 Task: Look for space in Leninskiye Gory, Russia from 4th June, 2023 to 15th June, 2023 for 2 adults in price range Rs.10000 to Rs.15000. Place can be entire place with 1  bedroom having 1 bed and 1 bathroom. Property type can be house, flat, guest house, hotel. Booking option can be shelf check-in. Required host language is English.
Action: Mouse pressed left at (563, 140)
Screenshot: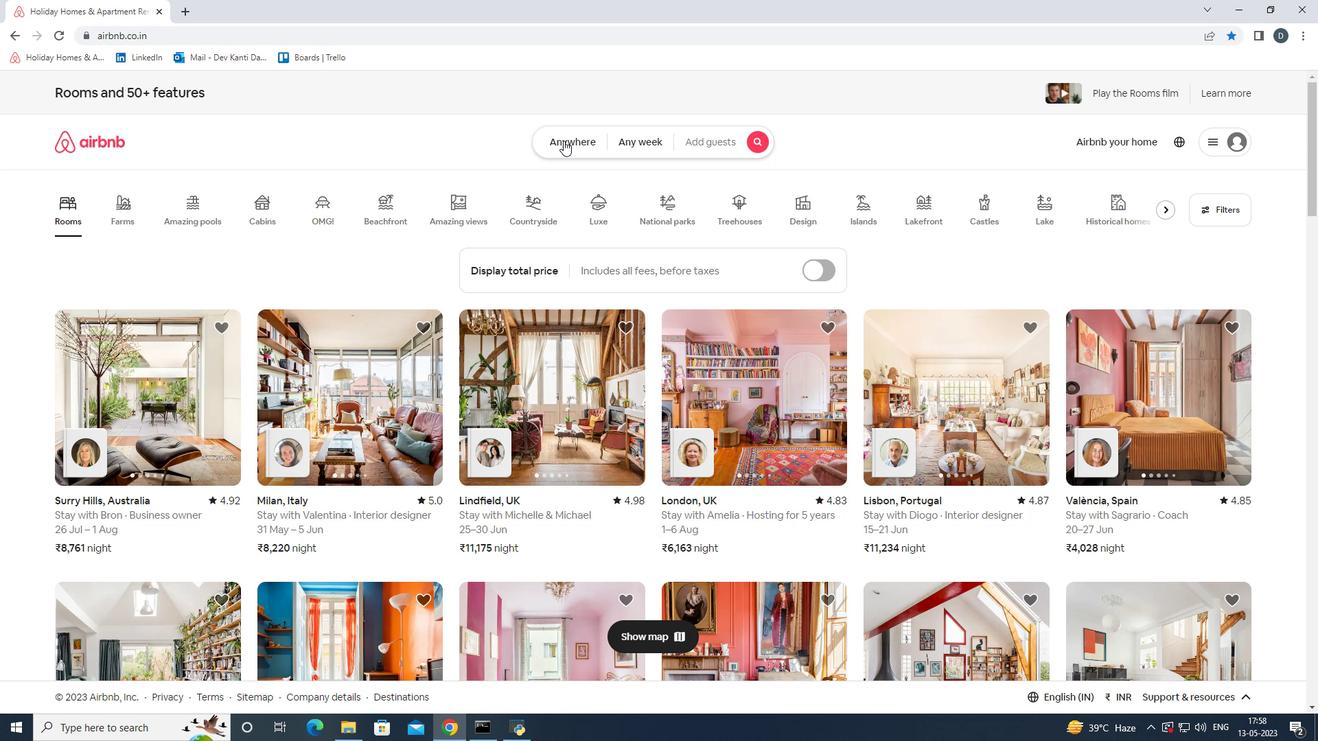 
Action: Mouse moved to (493, 203)
Screenshot: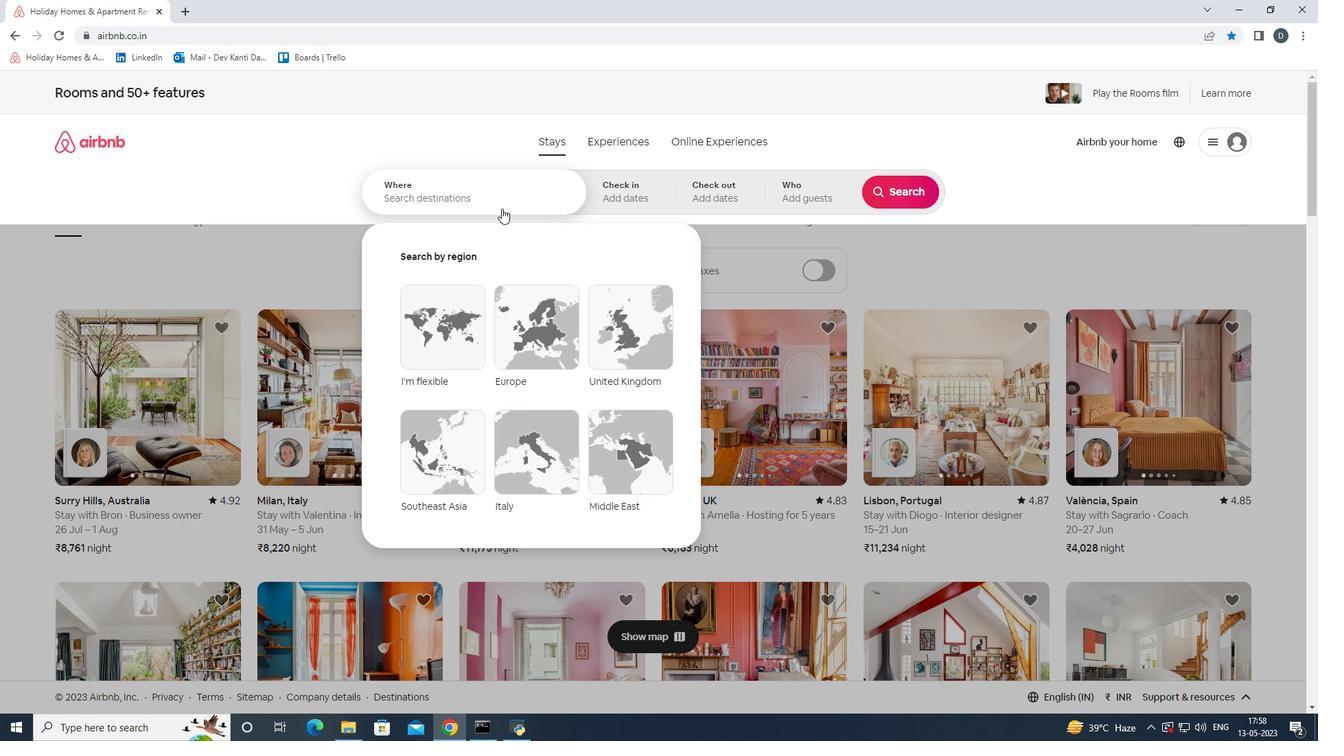 
Action: Mouse pressed left at (493, 203)
Screenshot: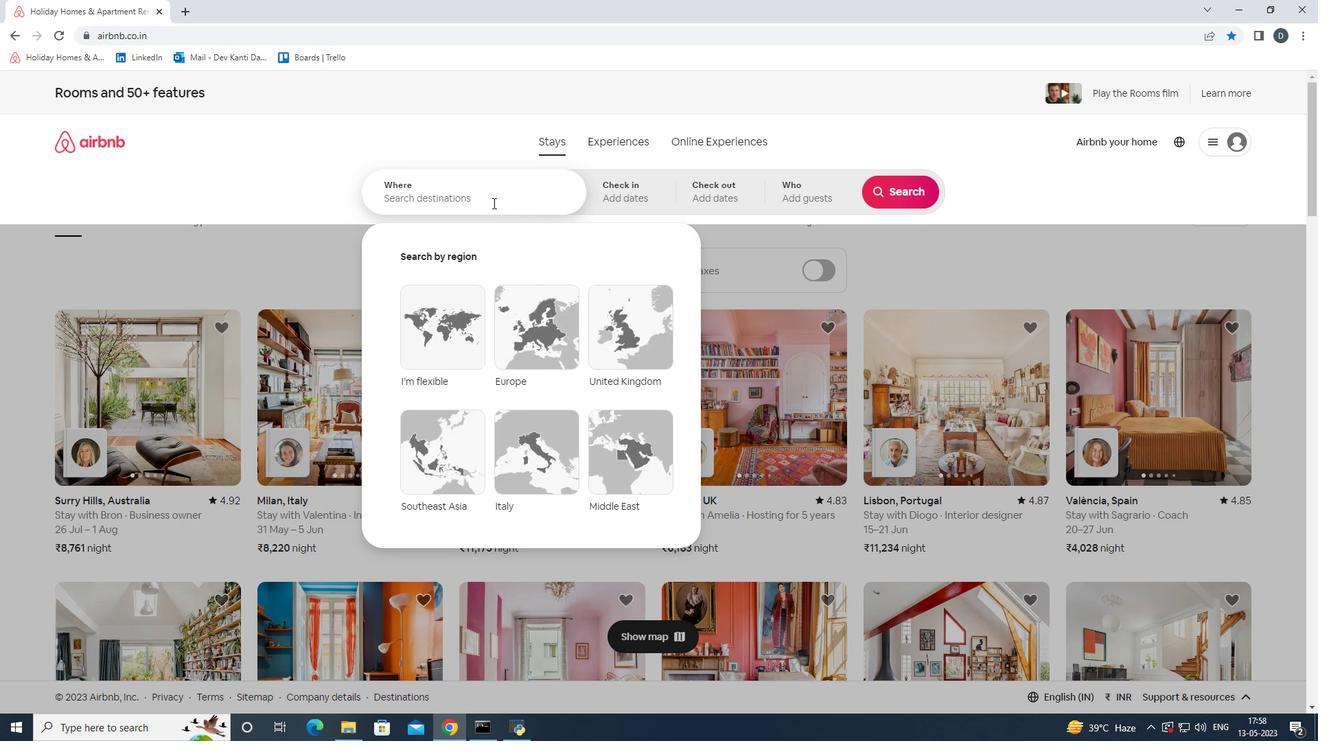 
Action: Key pressed <Key.shift>Leninskiye<Key.space><Key.shift>Gory,<Key.shift><Key.shift><Key.shift><Key.shift><Key.shift><Key.shift><Key.shift><Key.shift><Key.shift><Key.shift><Key.shift><Key.shift><Key.shift><Key.shift><Key.shift><Key.shift><Key.shift><Key.shift><Key.shift><Key.shift>Russia
Screenshot: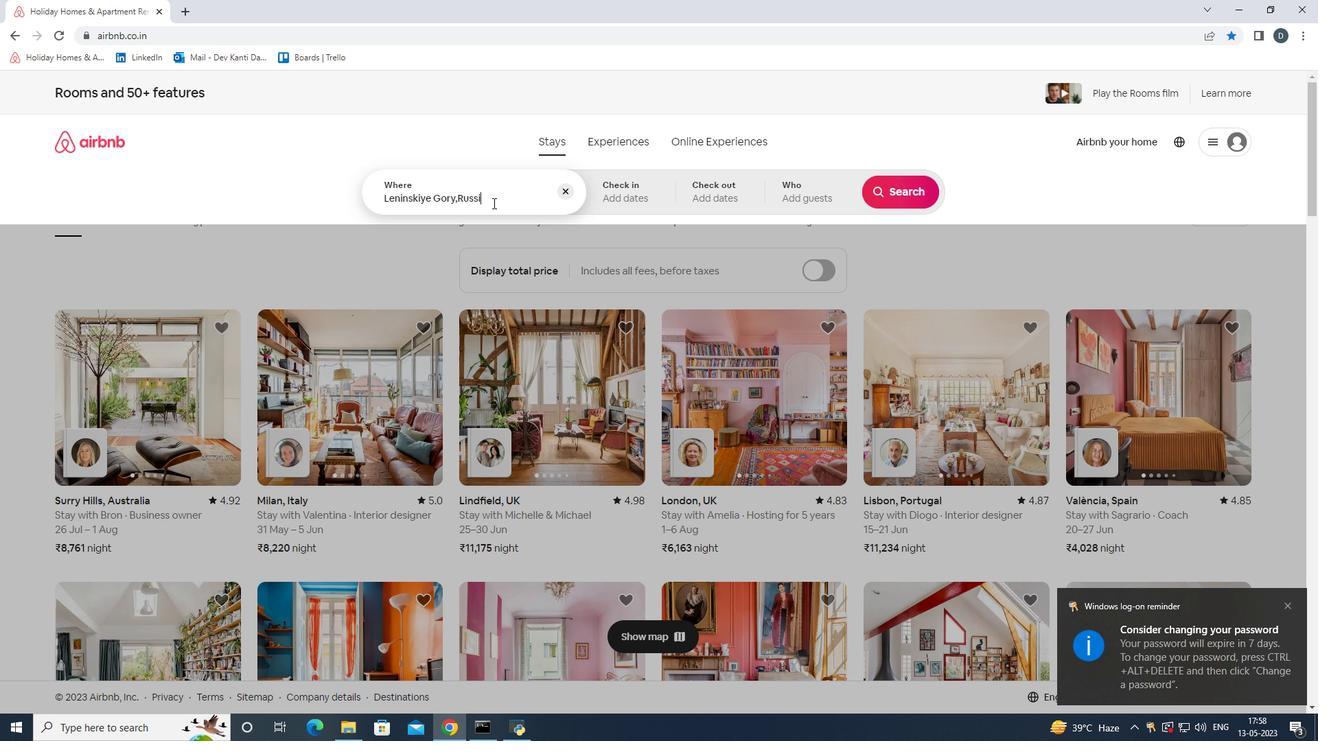 
Action: Mouse moved to (614, 186)
Screenshot: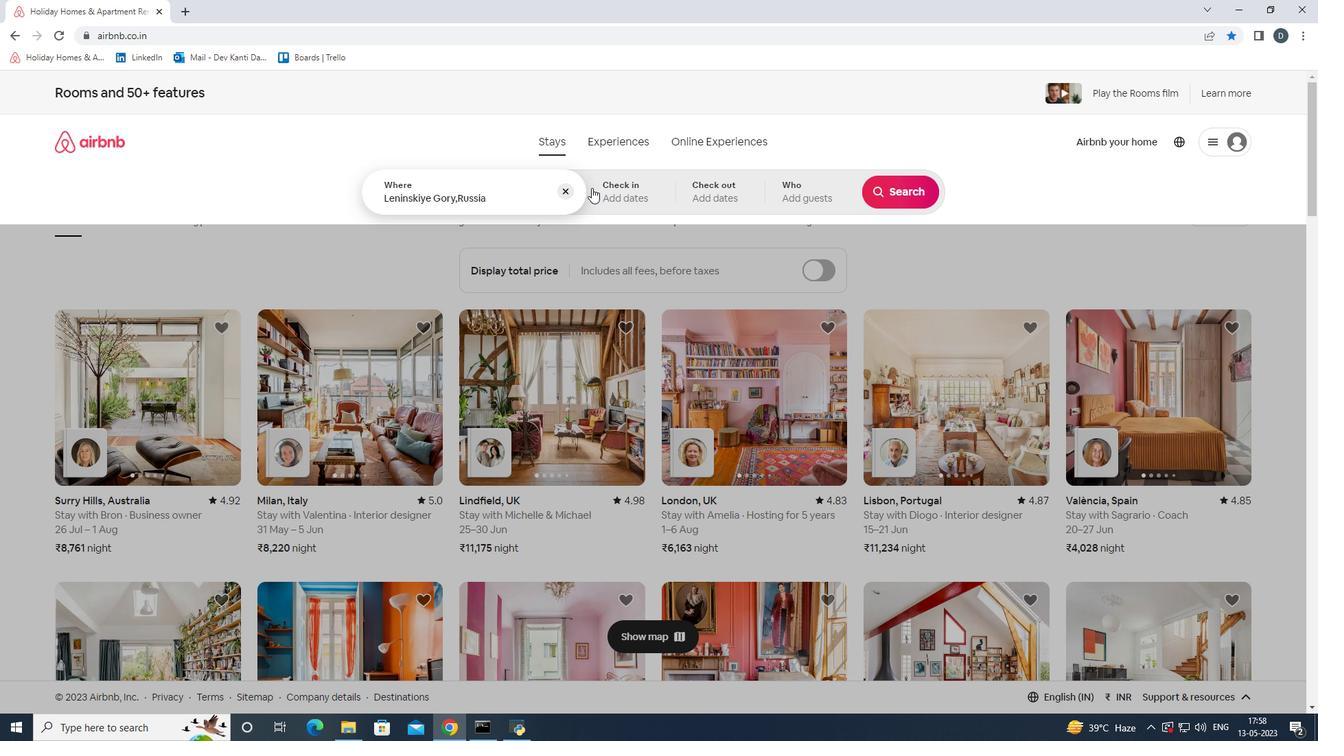 
Action: Mouse pressed left at (614, 186)
Screenshot: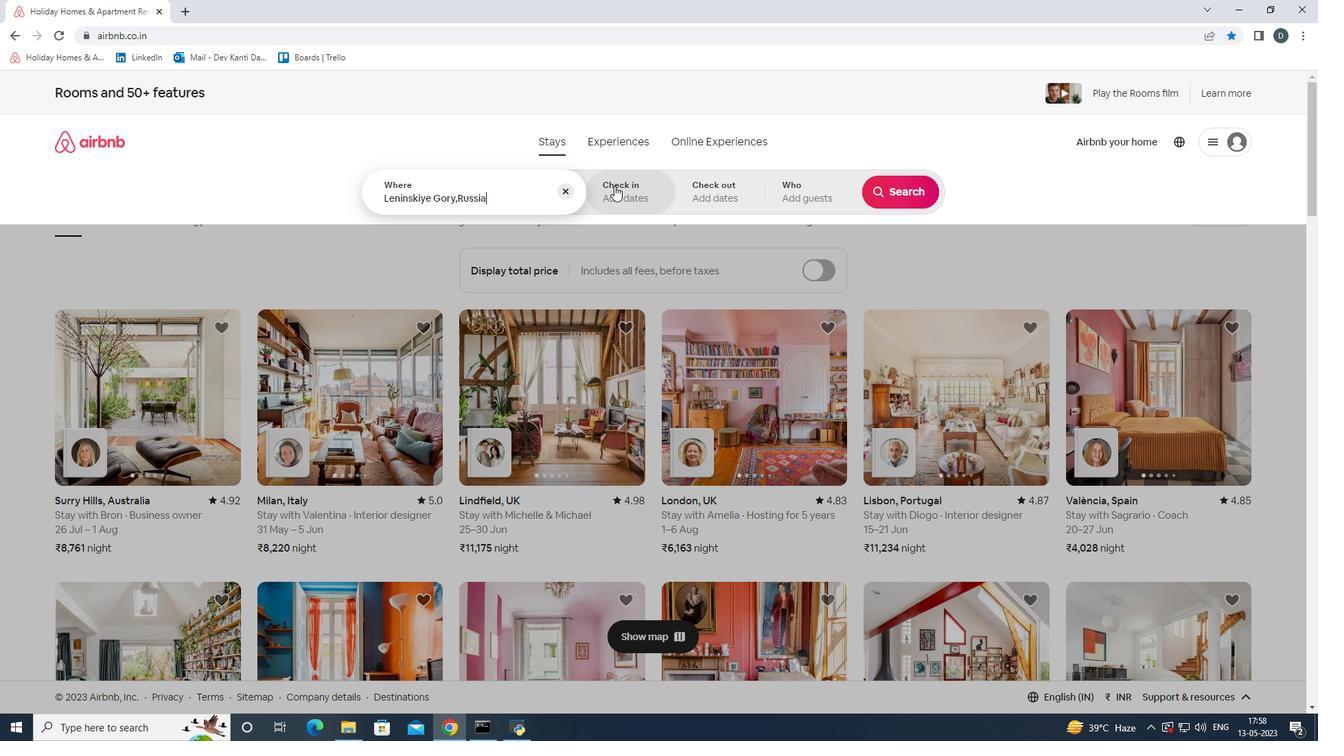 
Action: Mouse moved to (685, 391)
Screenshot: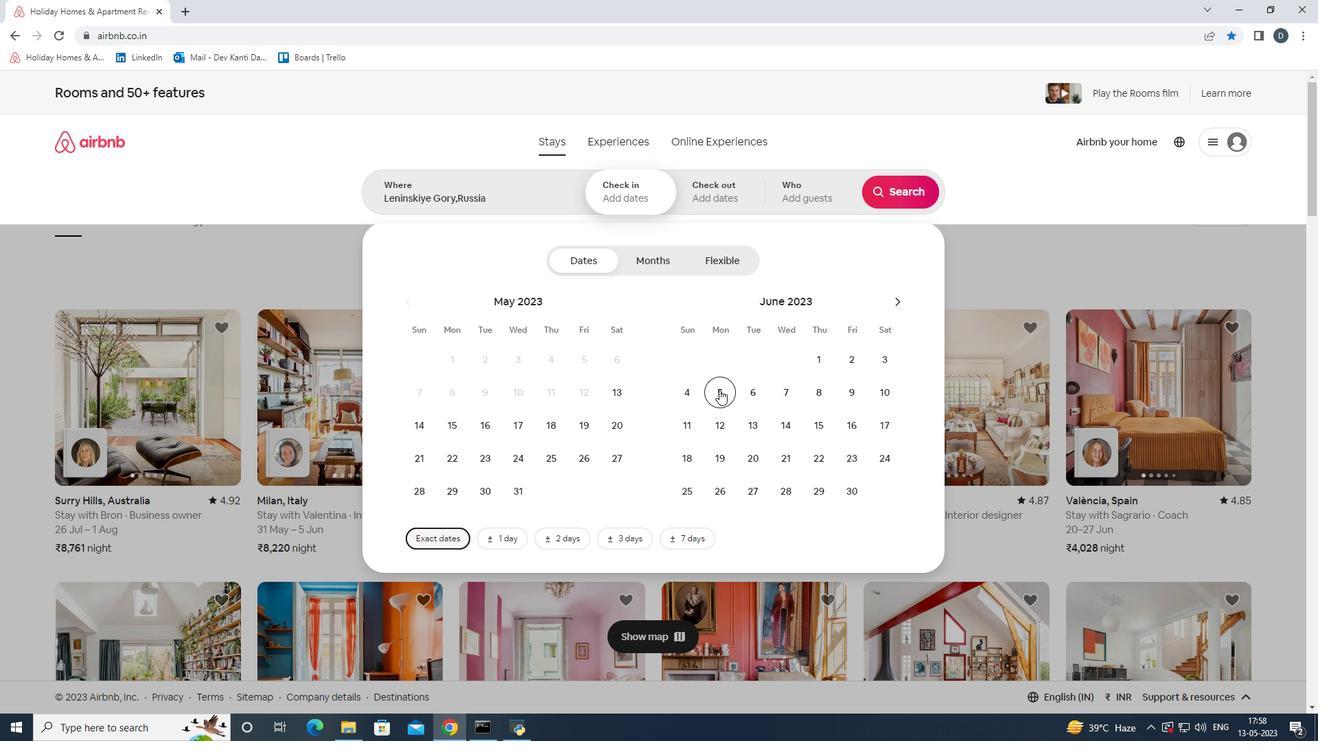 
Action: Mouse pressed left at (685, 391)
Screenshot: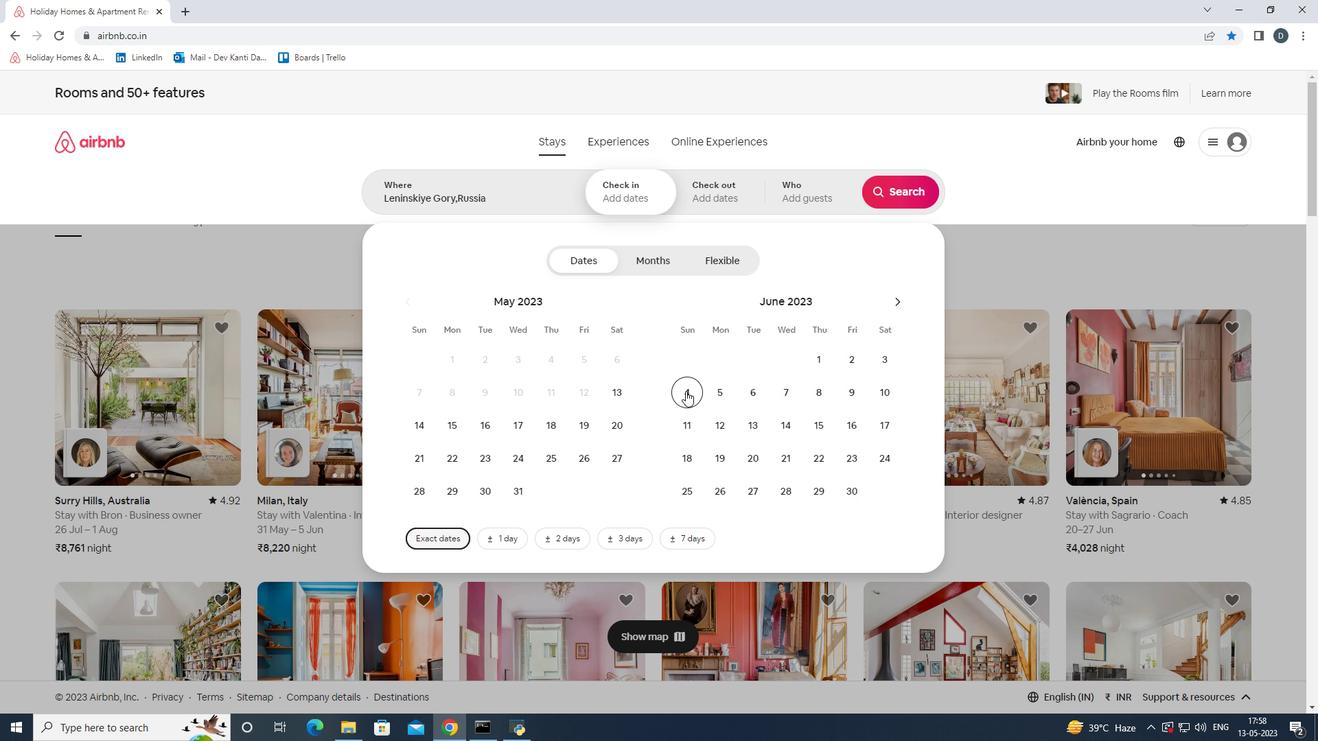 
Action: Mouse moved to (813, 417)
Screenshot: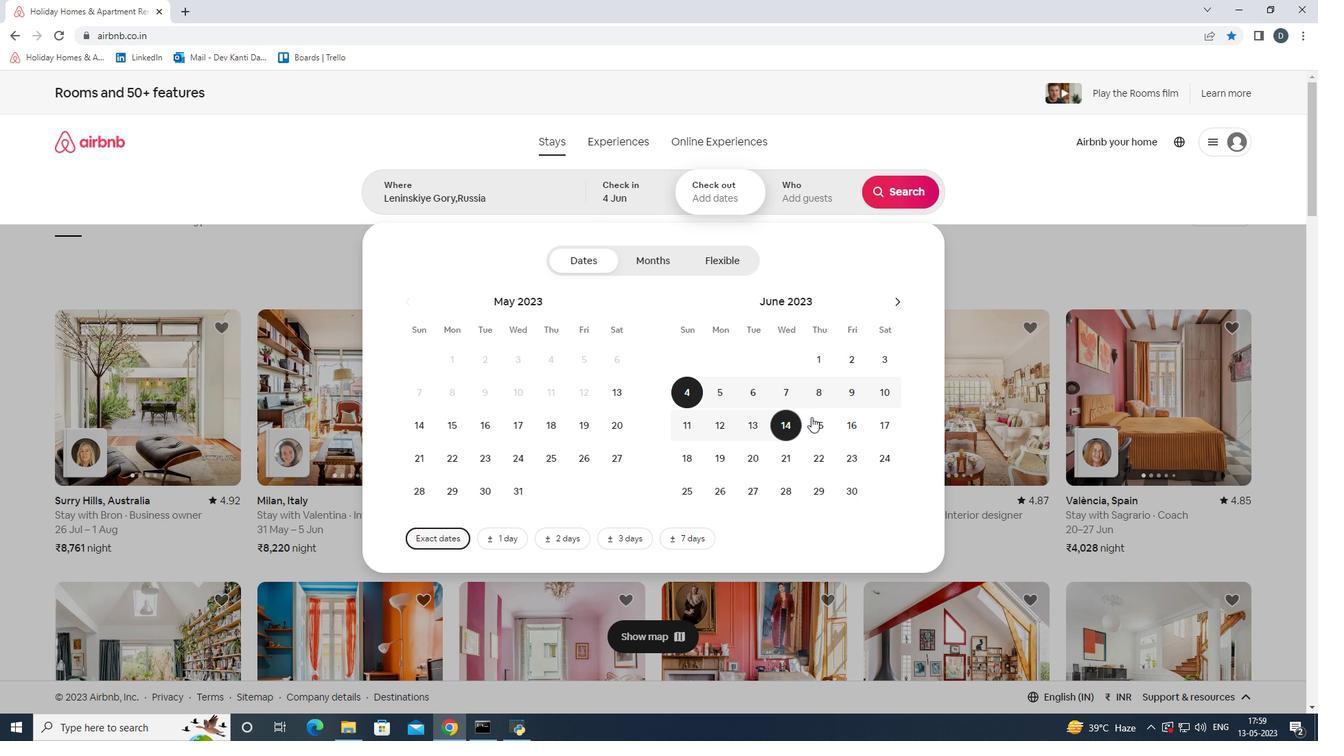 
Action: Mouse pressed left at (813, 417)
Screenshot: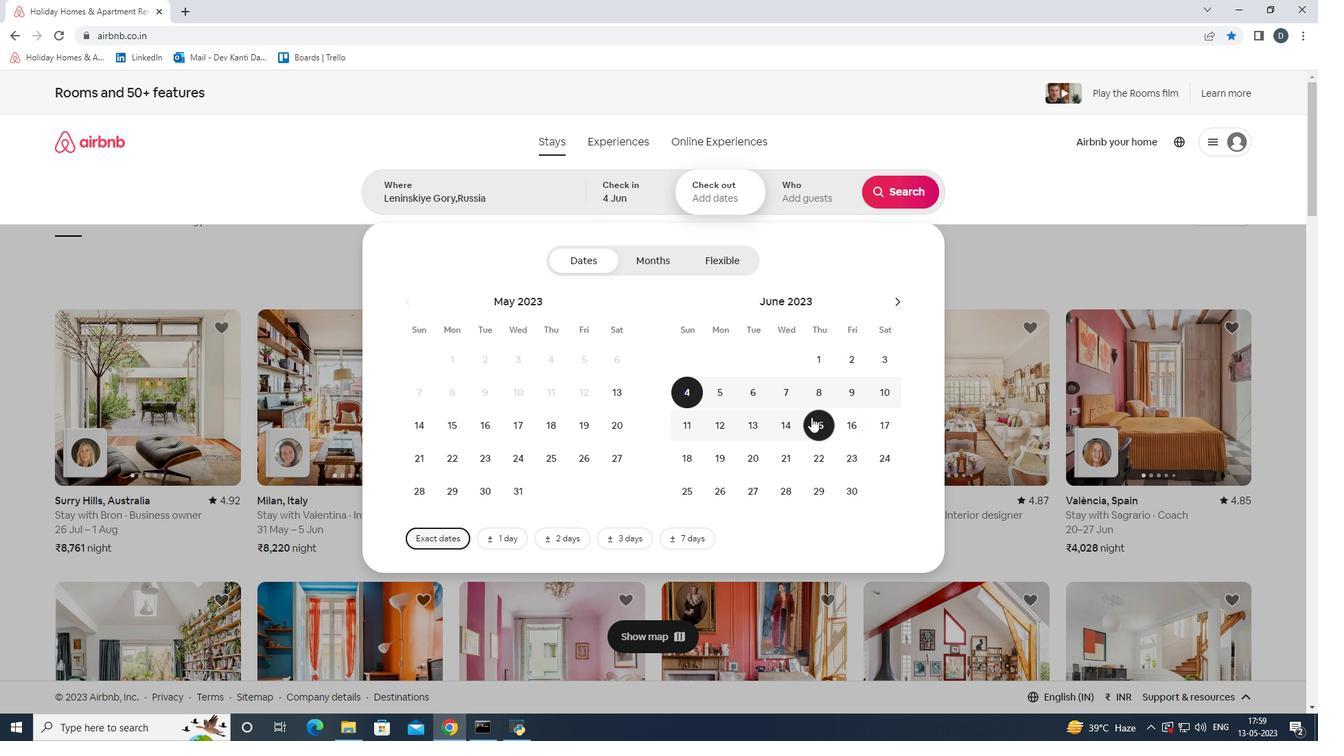 
Action: Mouse moved to (810, 203)
Screenshot: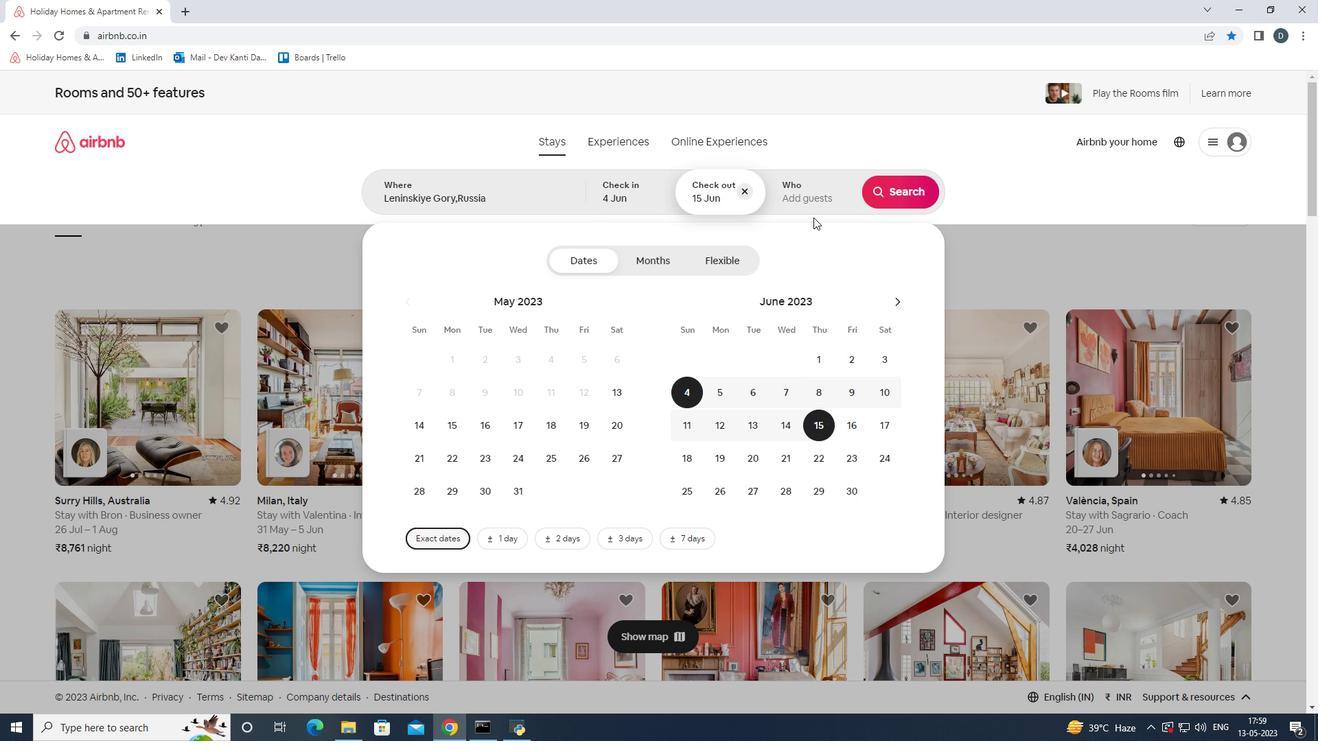 
Action: Mouse pressed left at (810, 203)
Screenshot: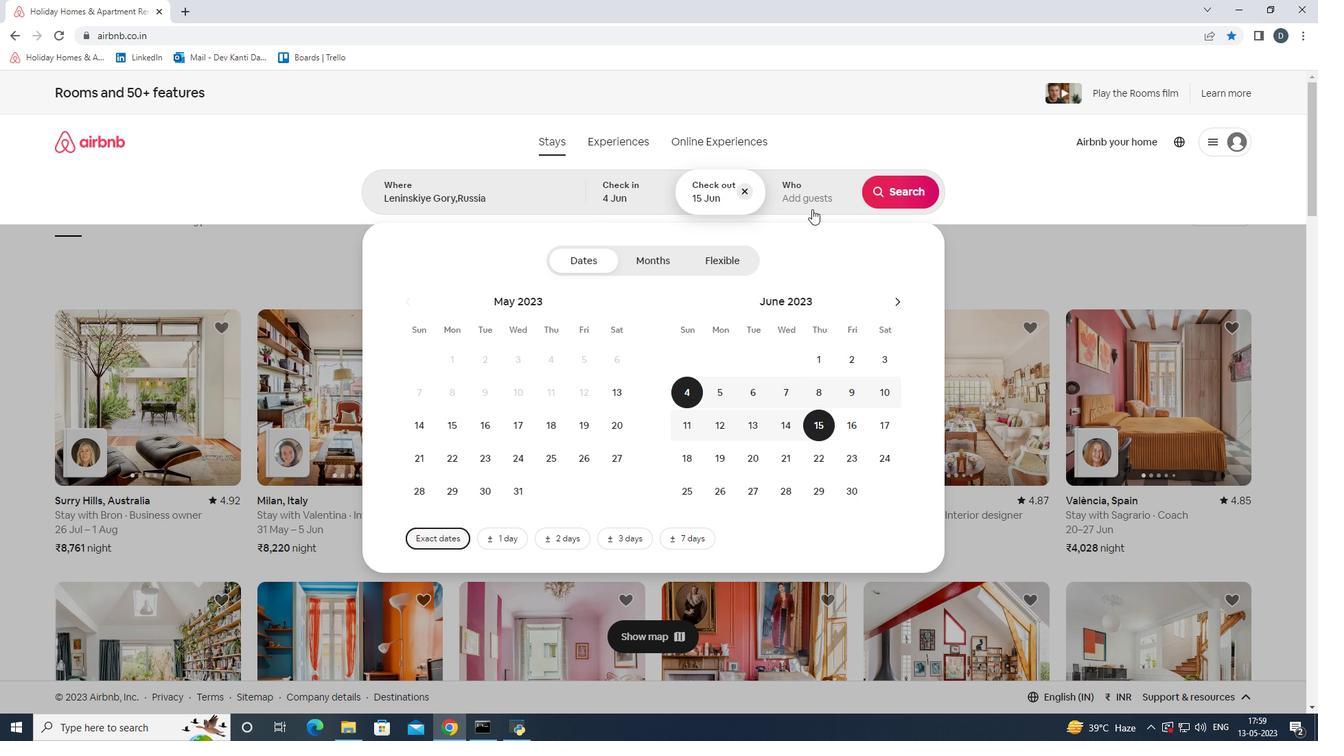 
Action: Mouse moved to (901, 266)
Screenshot: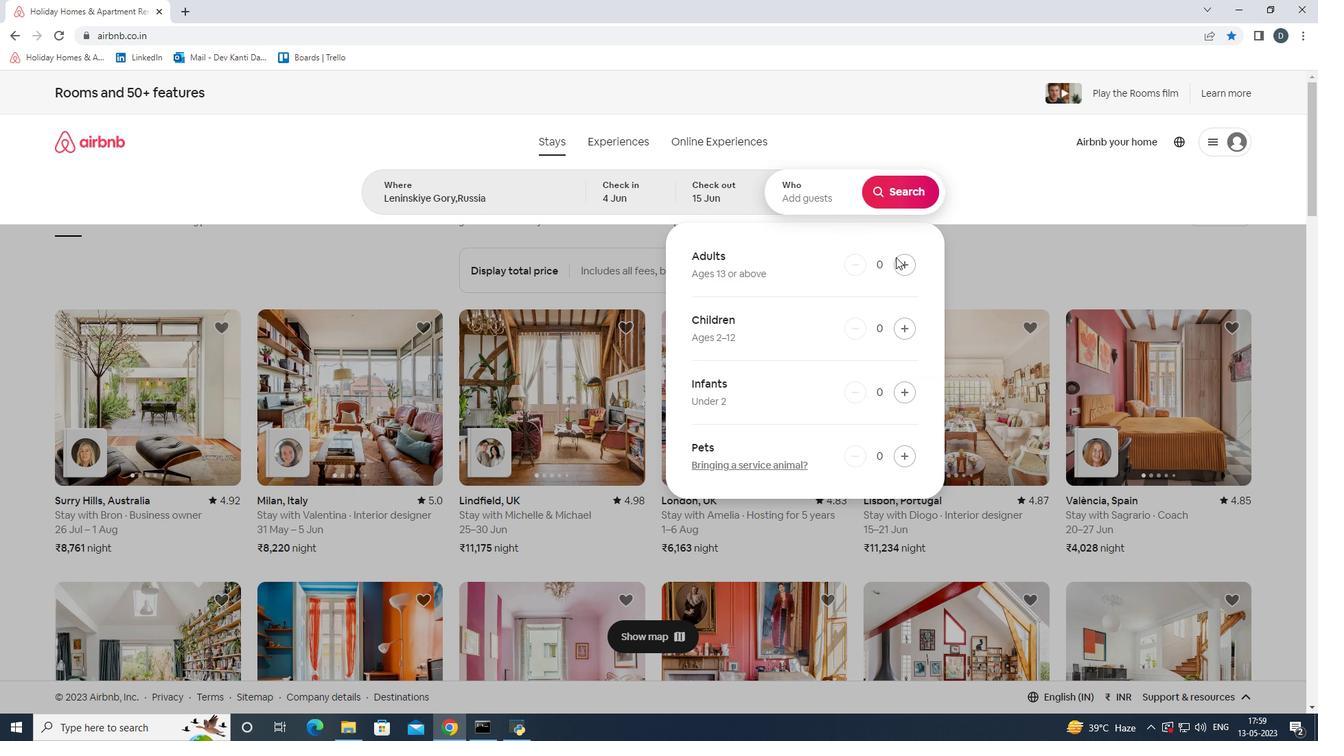 
Action: Mouse pressed left at (901, 266)
Screenshot: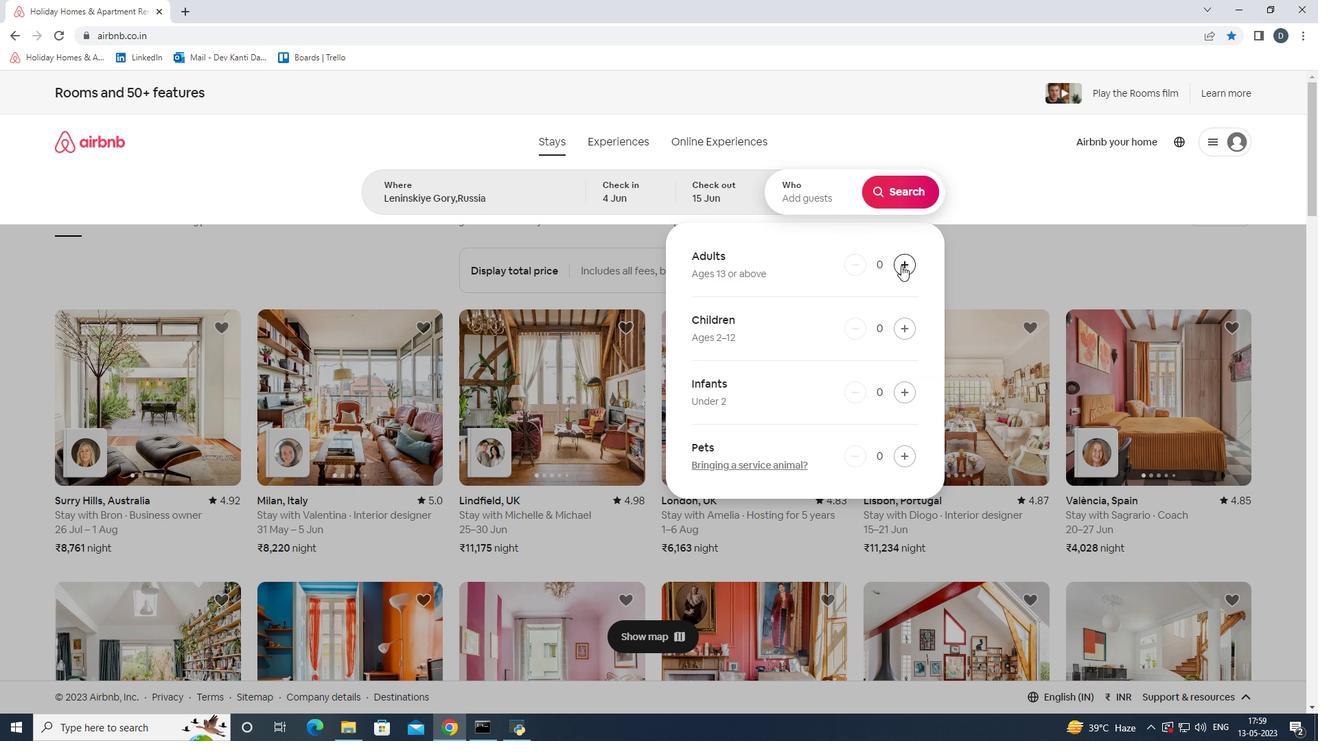 
Action: Mouse pressed left at (901, 266)
Screenshot: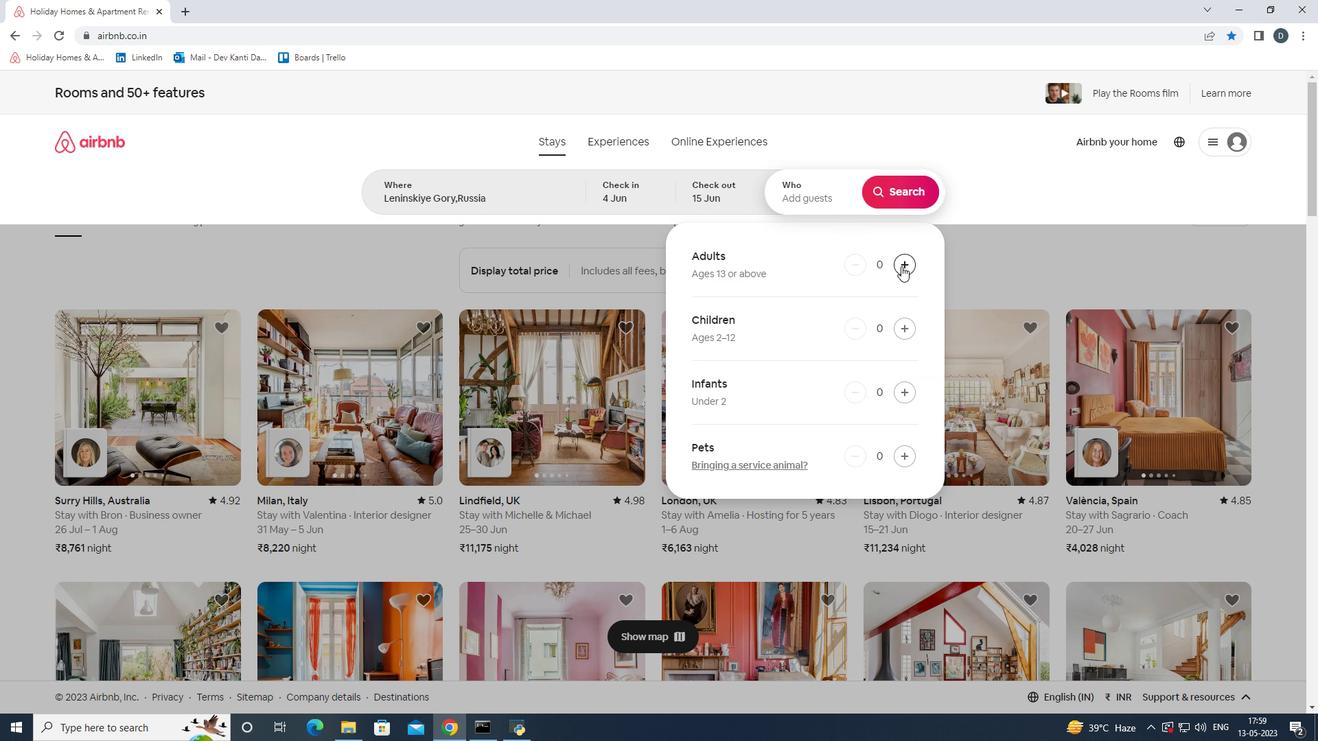 
Action: Mouse moved to (894, 194)
Screenshot: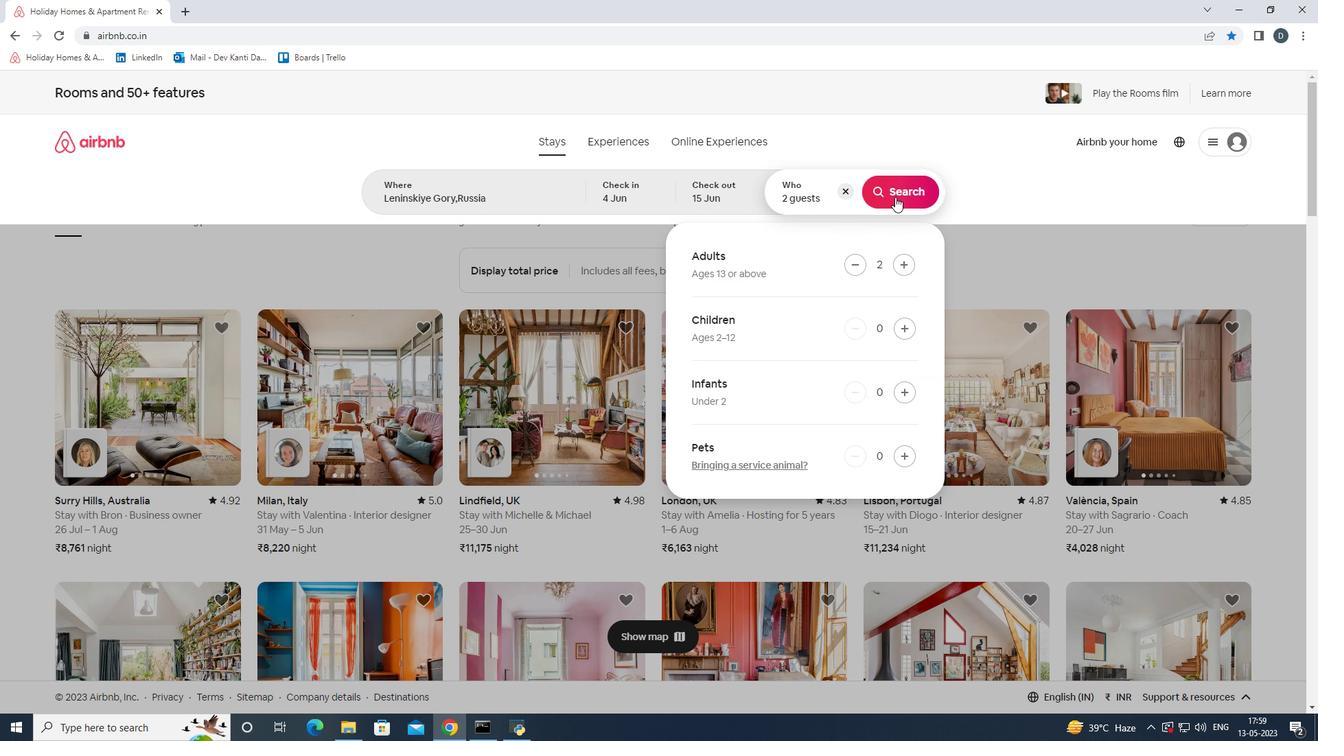 
Action: Mouse pressed left at (894, 194)
Screenshot: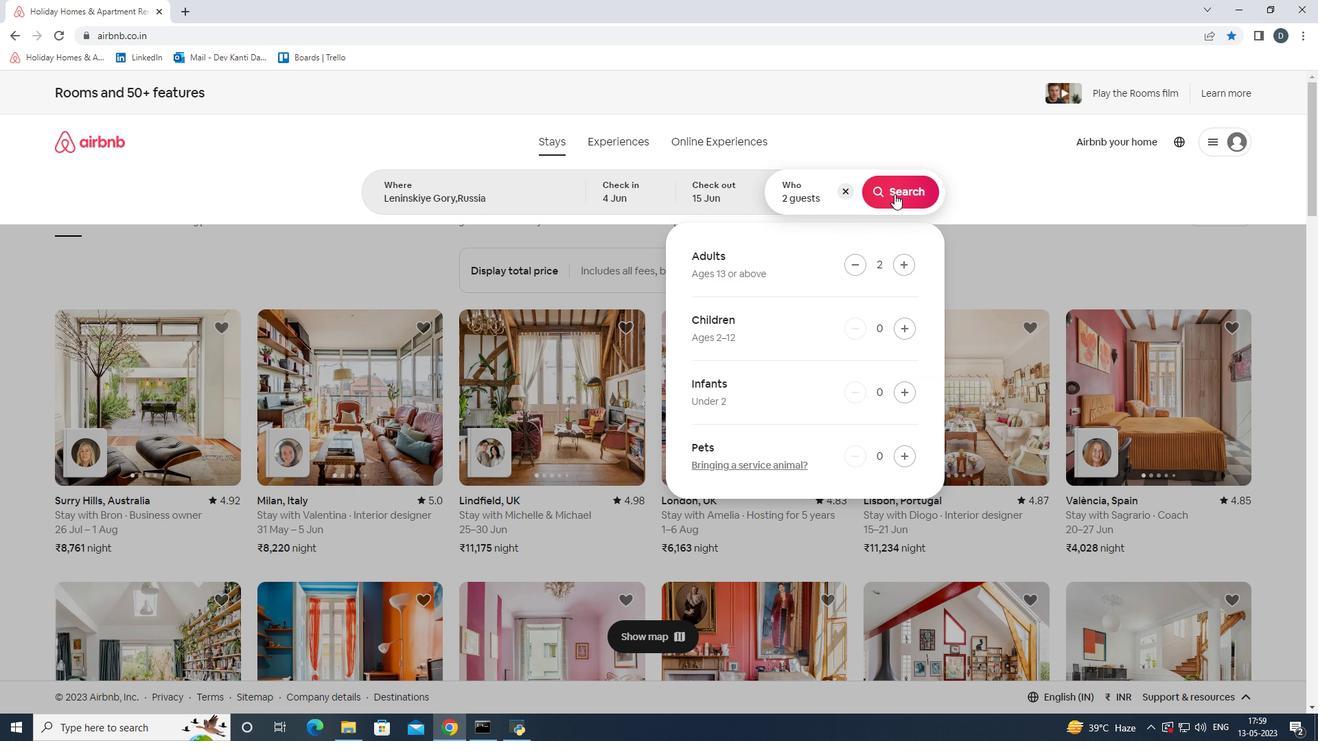 
Action: Mouse moved to (1239, 155)
Screenshot: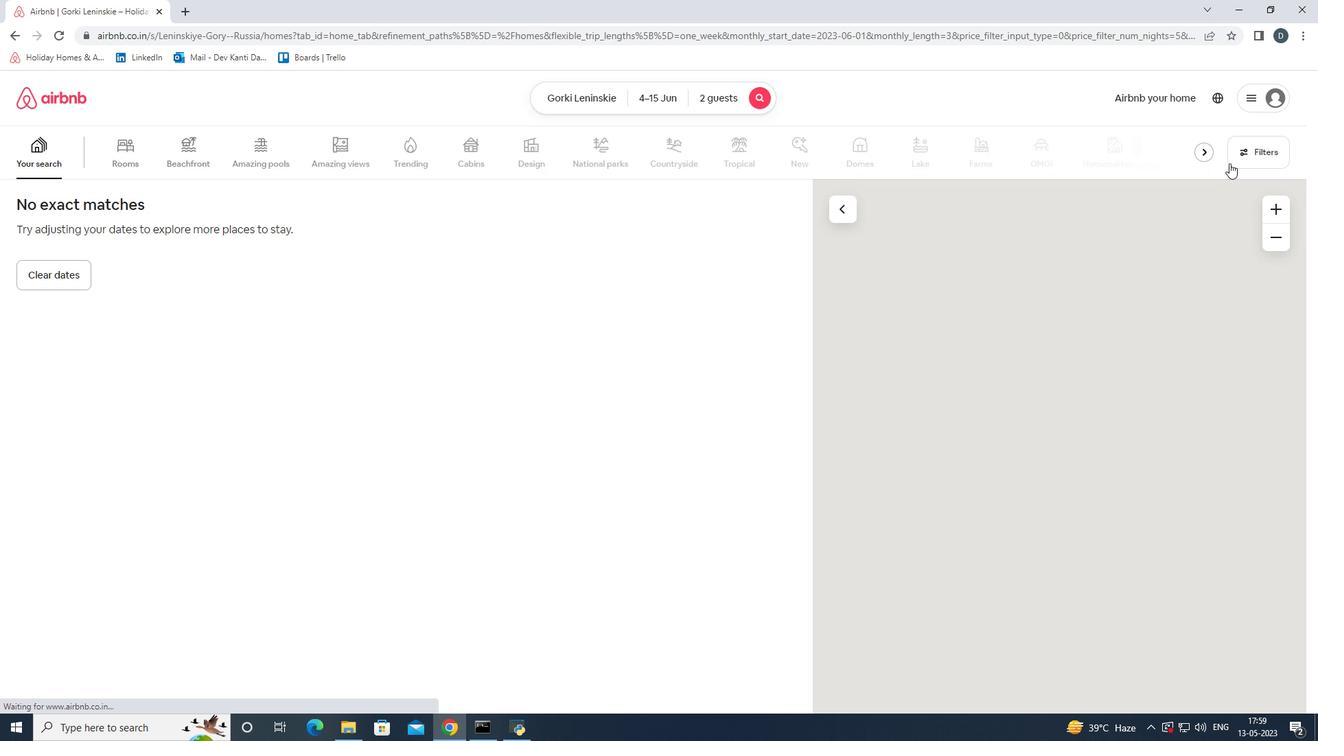 
Action: Mouse pressed left at (1239, 155)
Screenshot: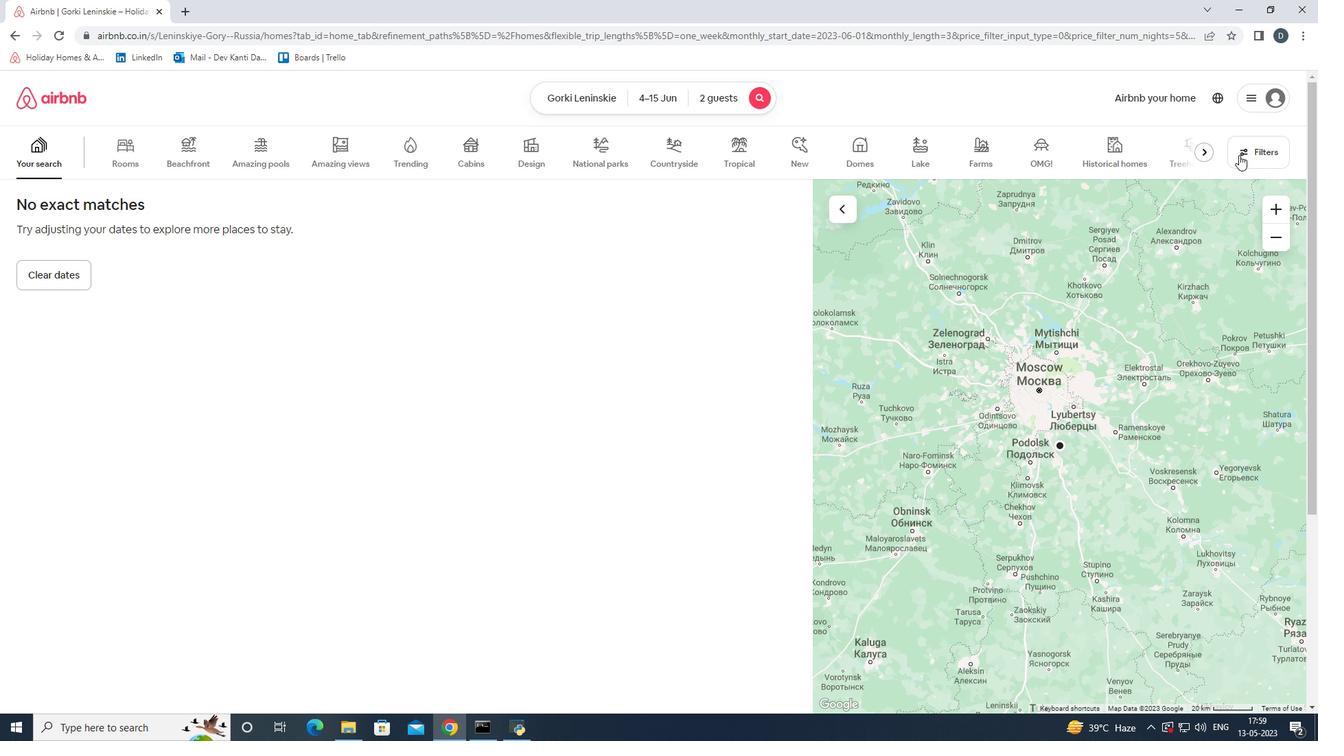 
Action: Mouse moved to (488, 239)
Screenshot: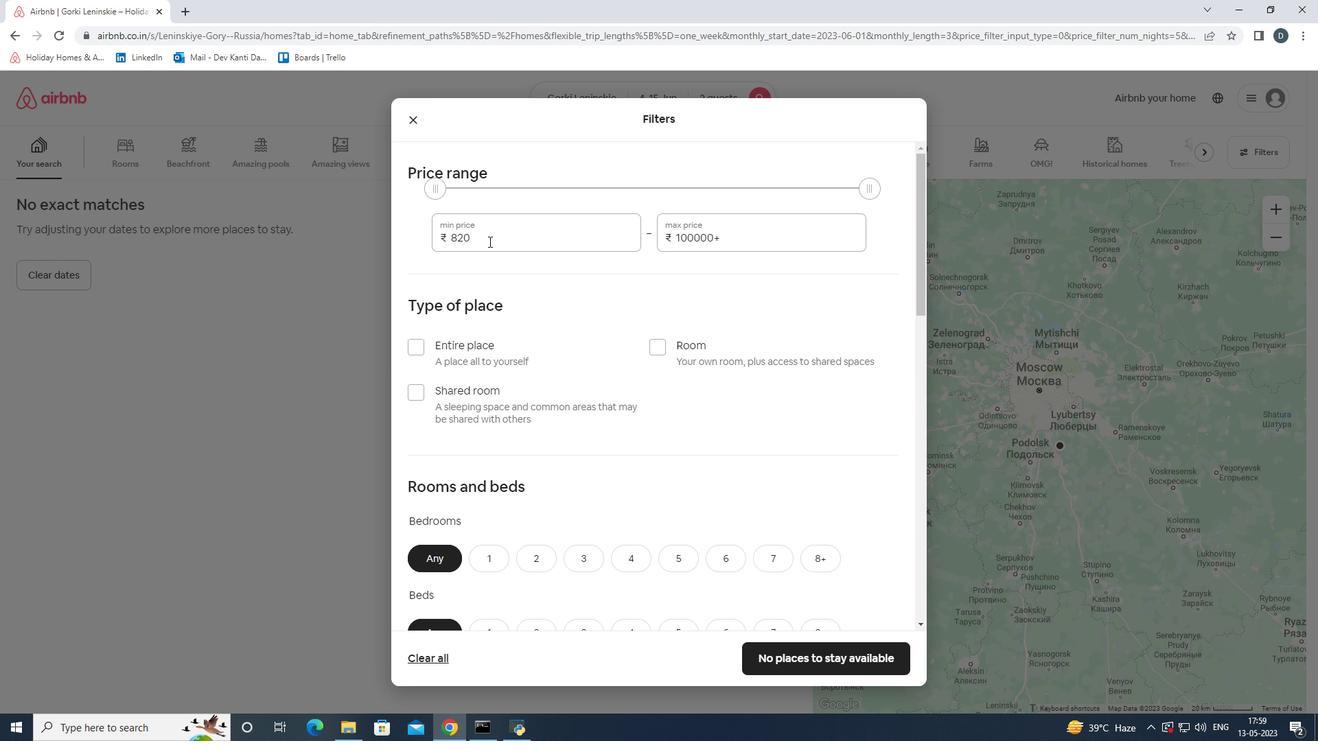 
Action: Mouse pressed left at (488, 239)
Screenshot: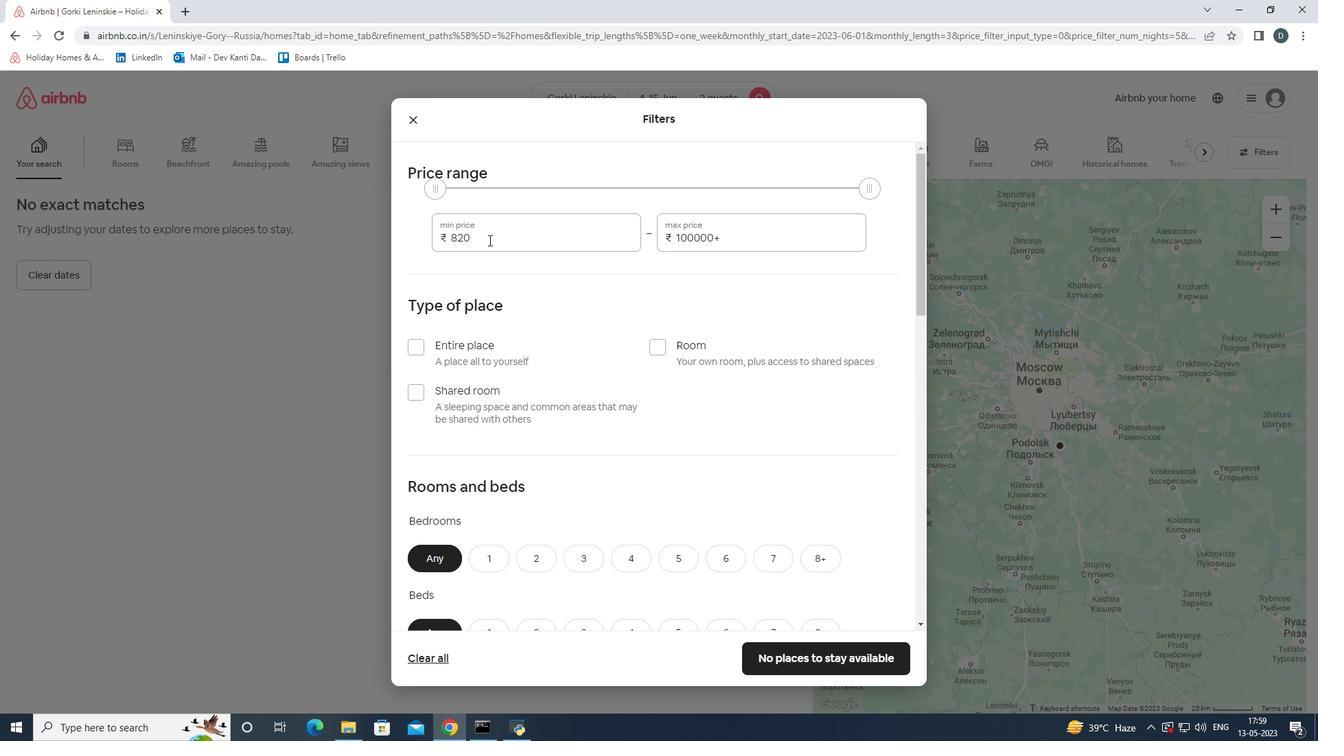 
Action: Mouse moved to (401, 245)
Screenshot: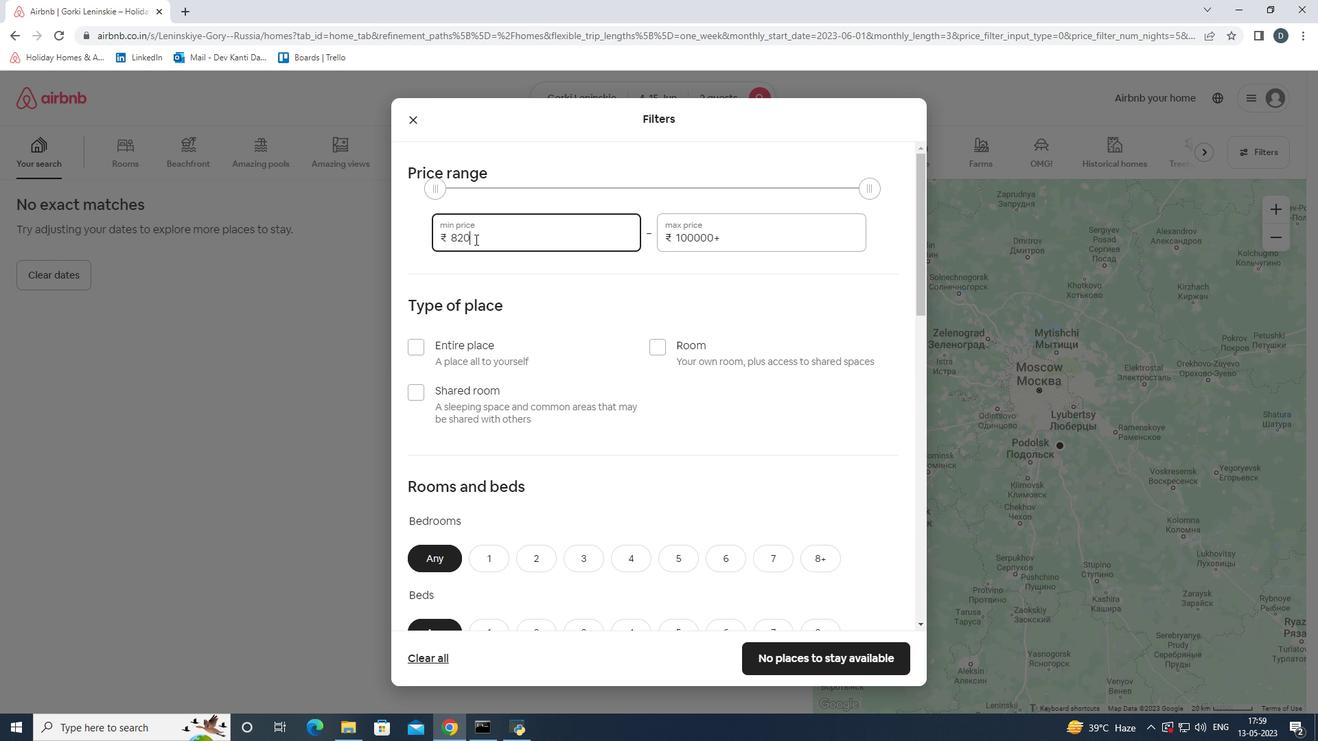 
Action: Key pressed 10000
Screenshot: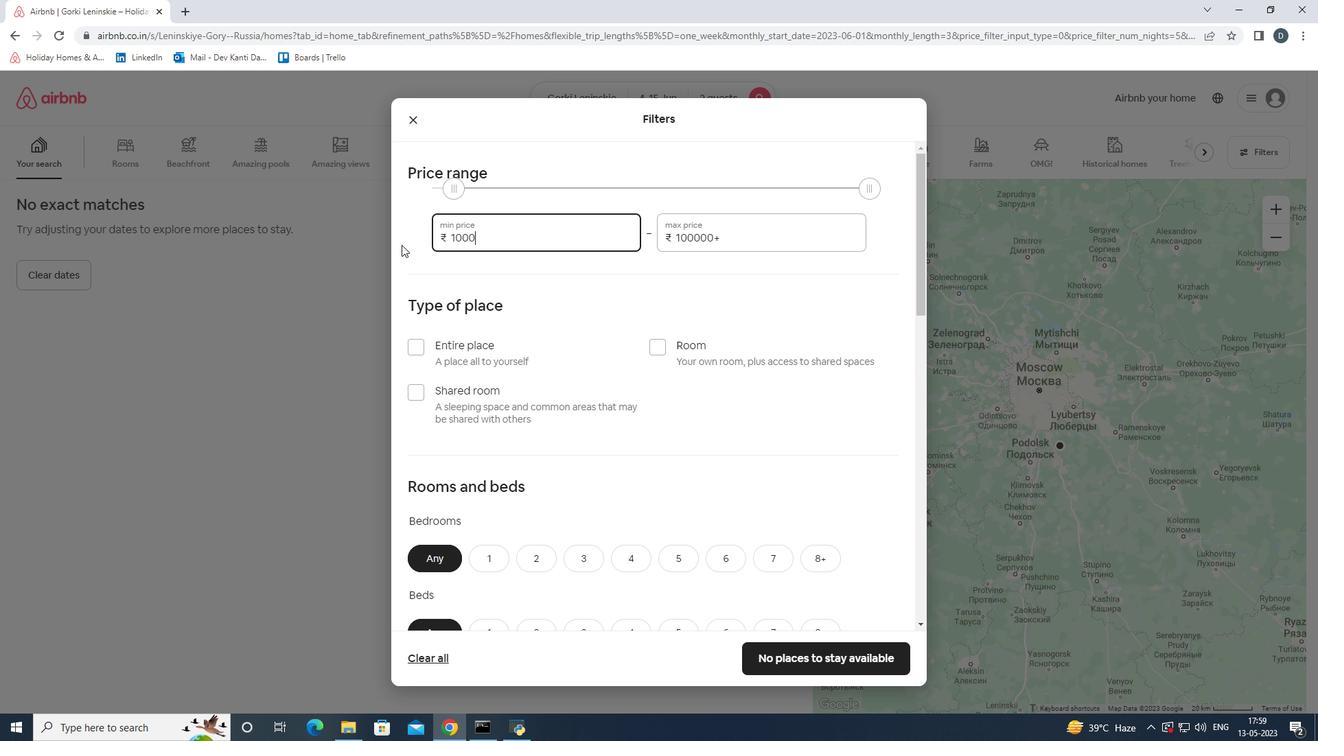
Action: Mouse moved to (727, 237)
Screenshot: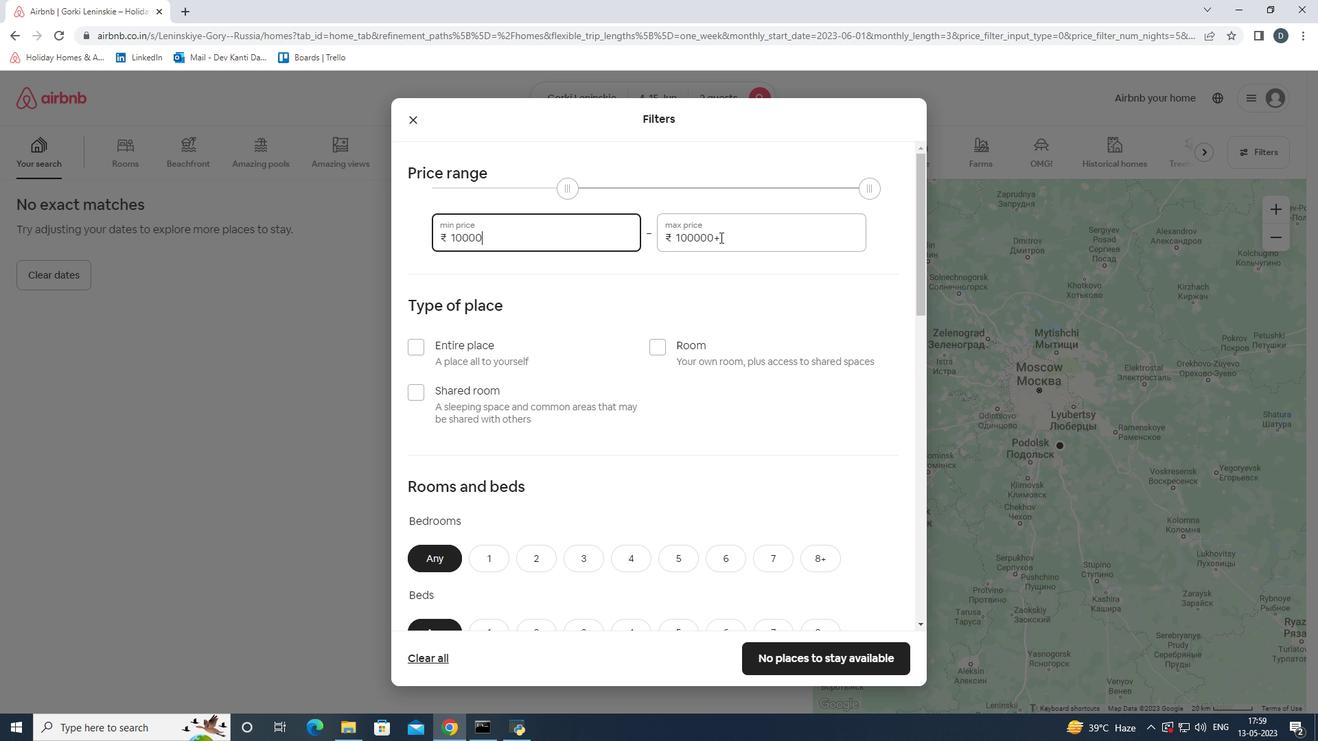 
Action: Mouse pressed left at (727, 237)
Screenshot: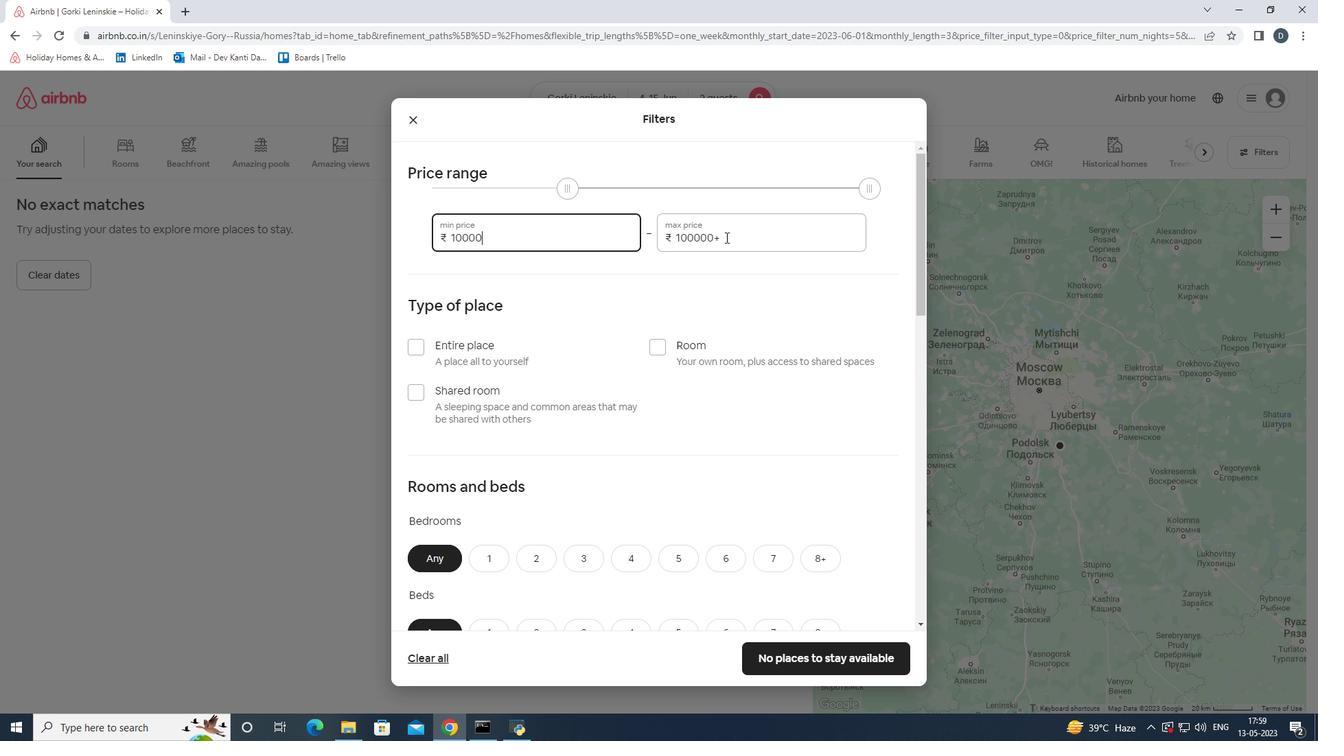 
Action: Mouse moved to (667, 238)
Screenshot: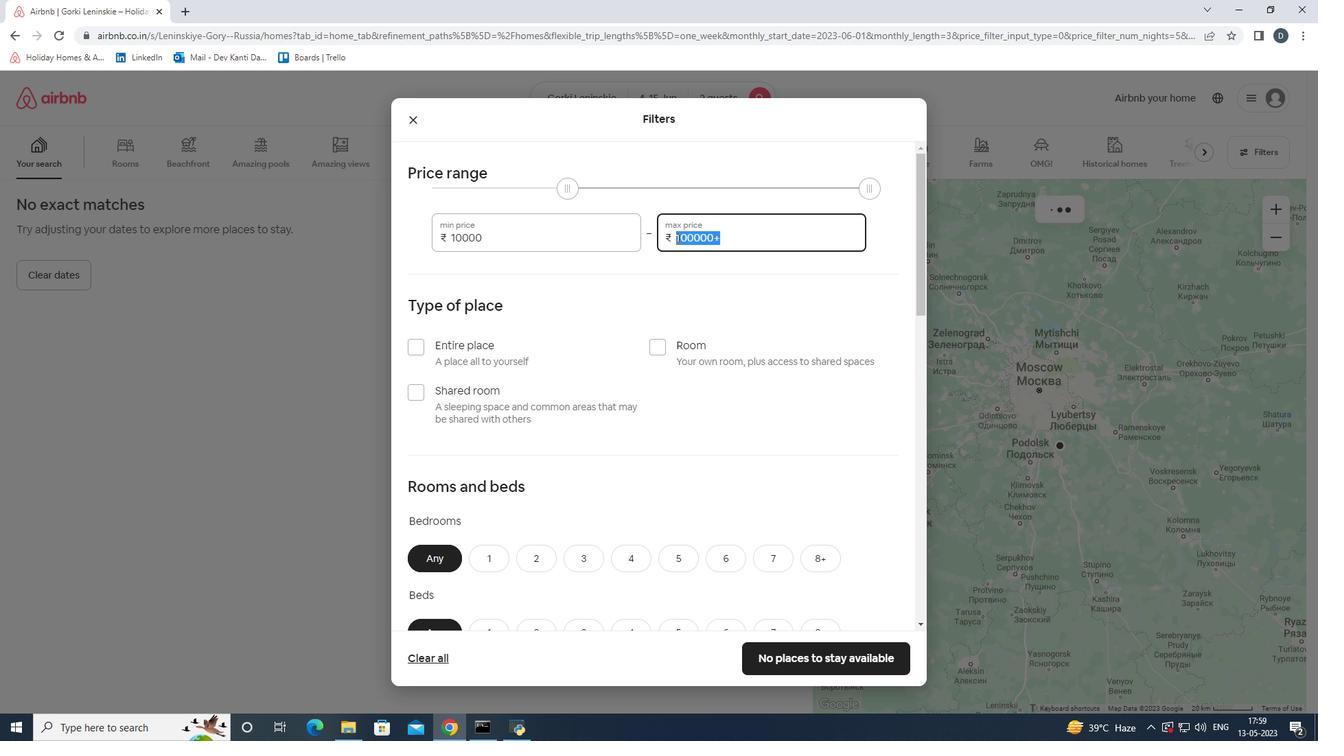 
Action: Key pressed 15000
Screenshot: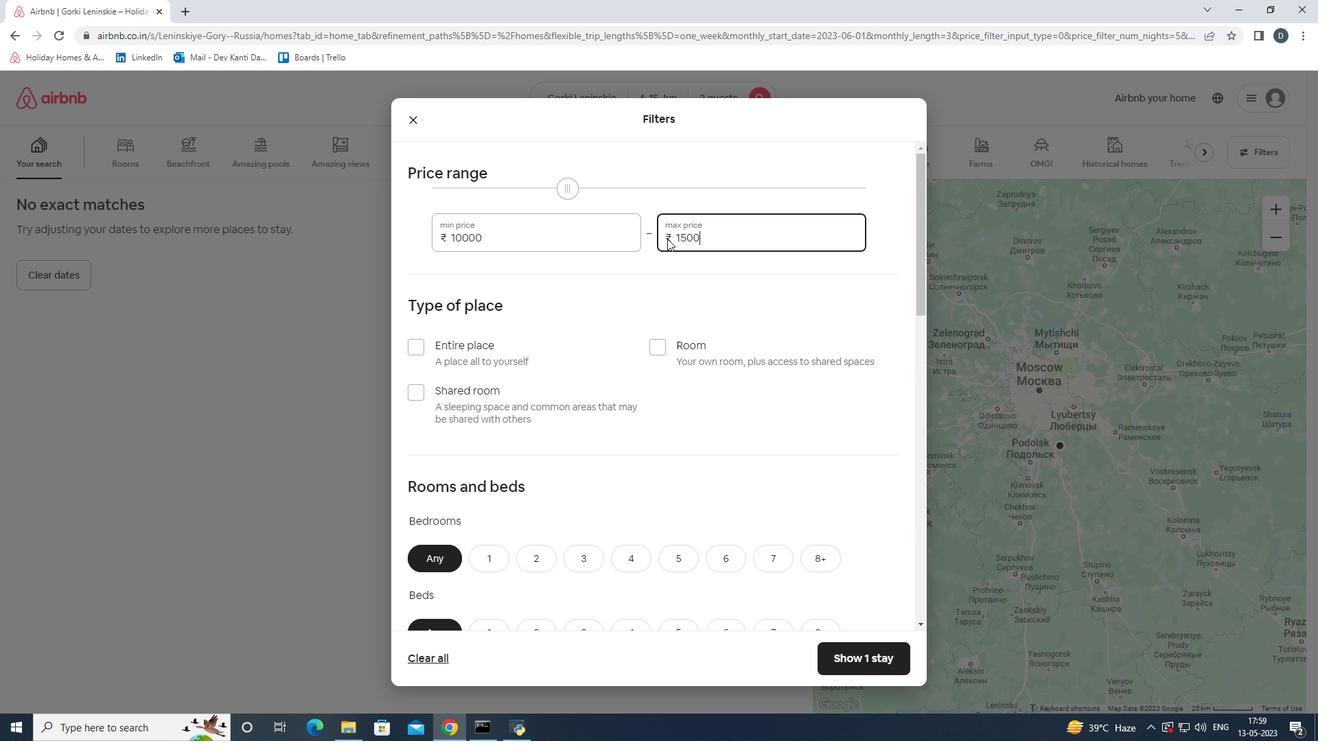 
Action: Mouse scrolled (667, 238) with delta (0, 0)
Screenshot: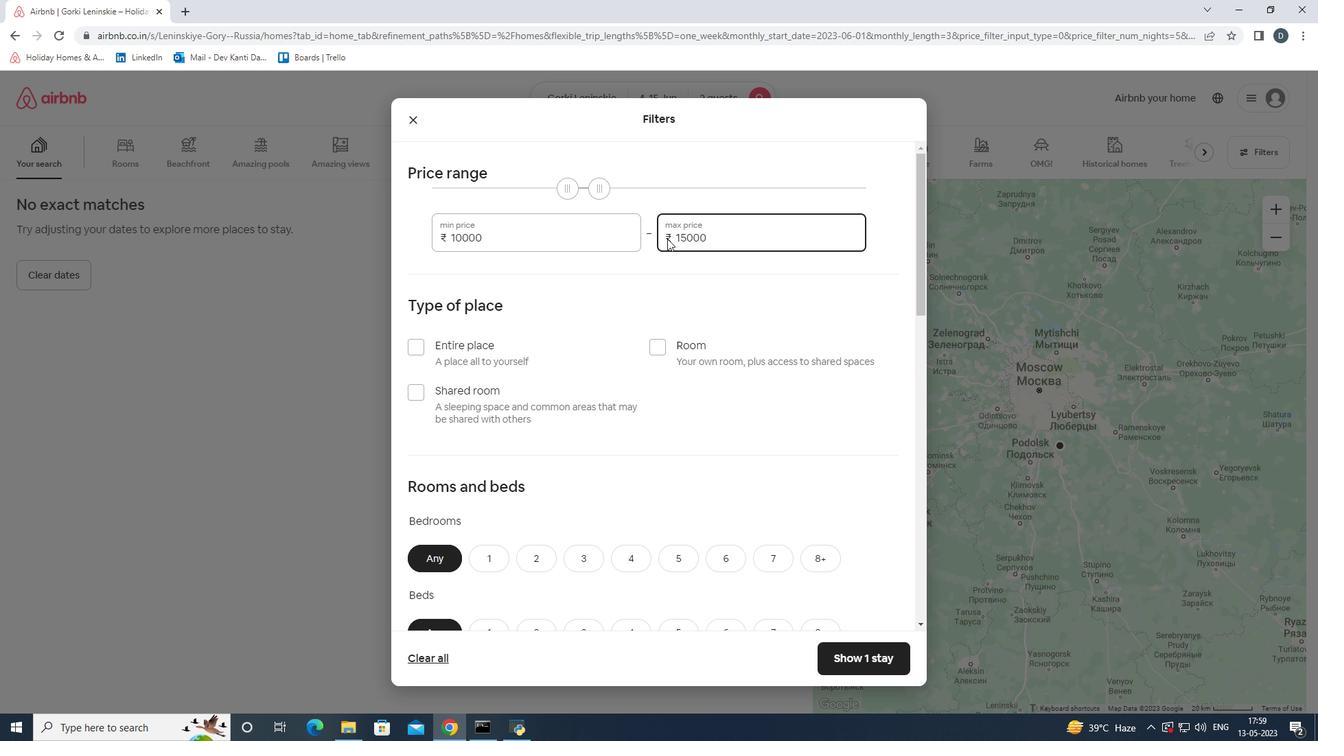 
Action: Mouse moved to (411, 280)
Screenshot: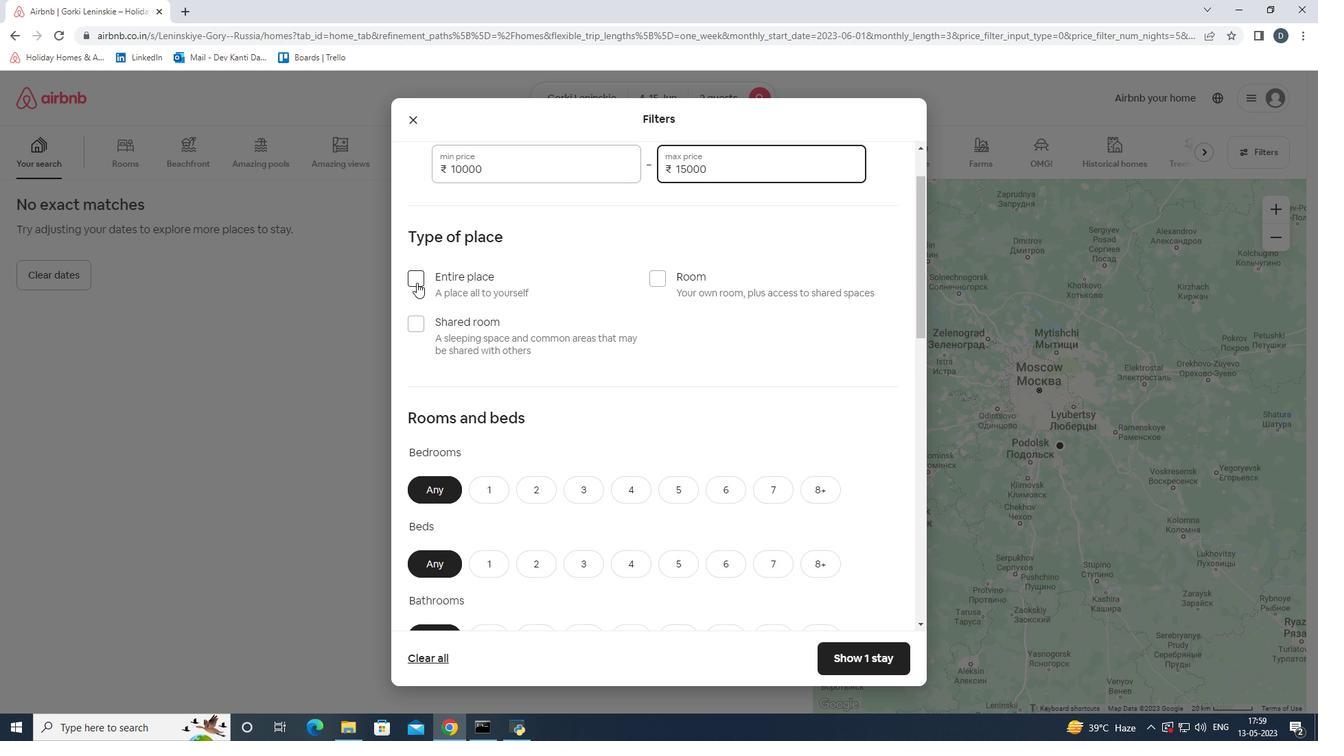 
Action: Mouse pressed left at (411, 280)
Screenshot: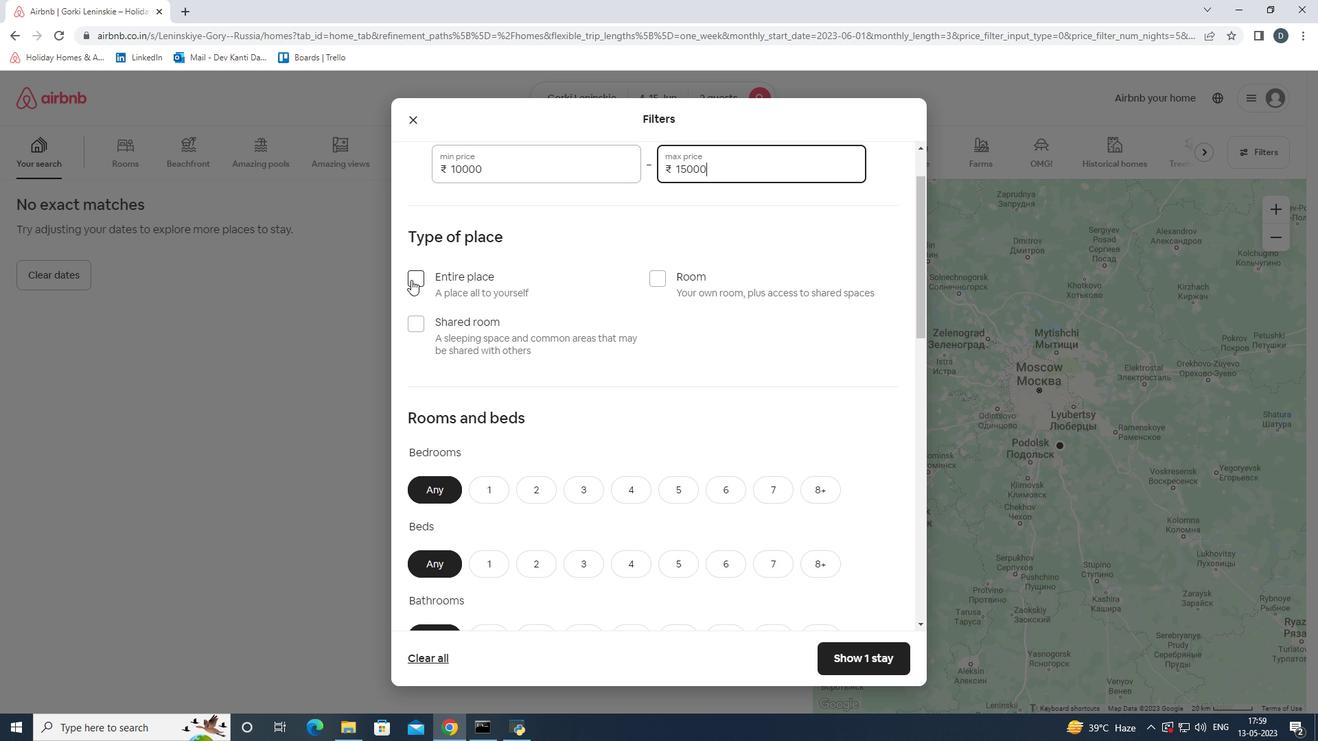 
Action: Mouse moved to (563, 280)
Screenshot: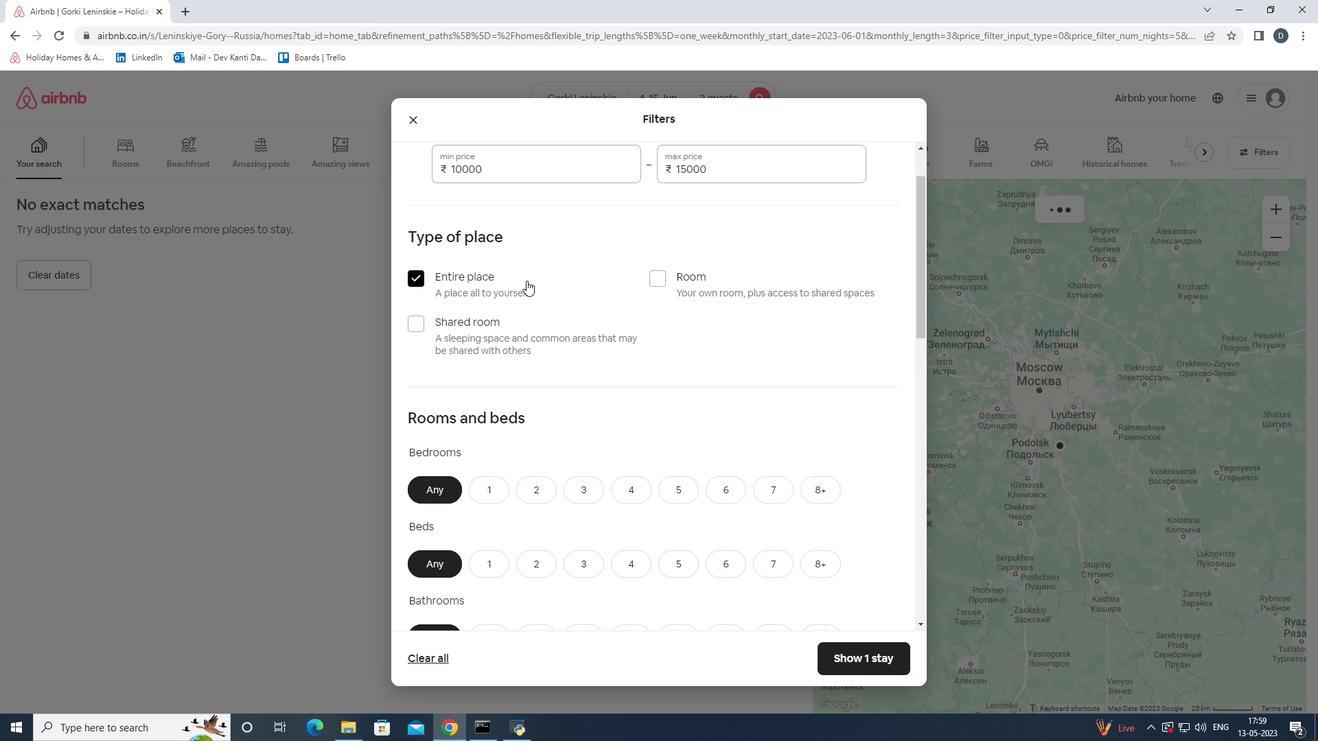 
Action: Mouse scrolled (563, 280) with delta (0, 0)
Screenshot: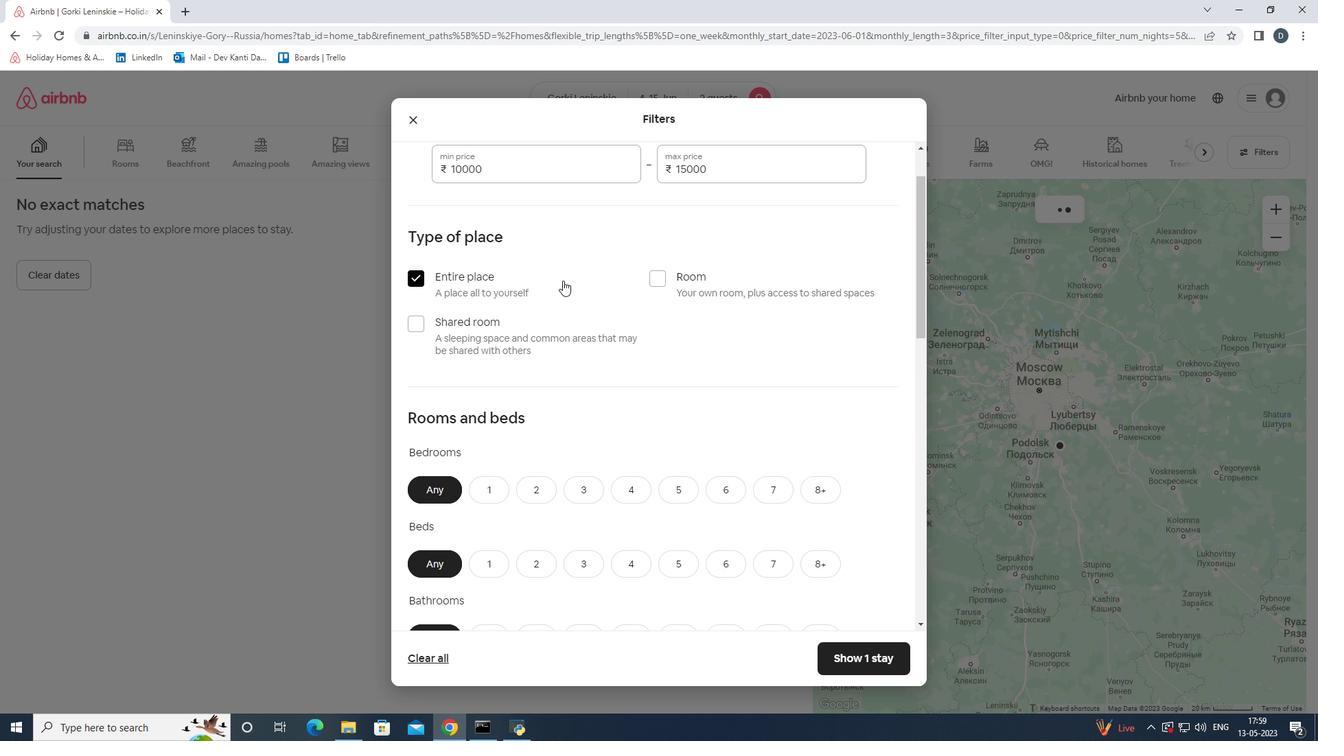 
Action: Mouse scrolled (563, 280) with delta (0, 0)
Screenshot: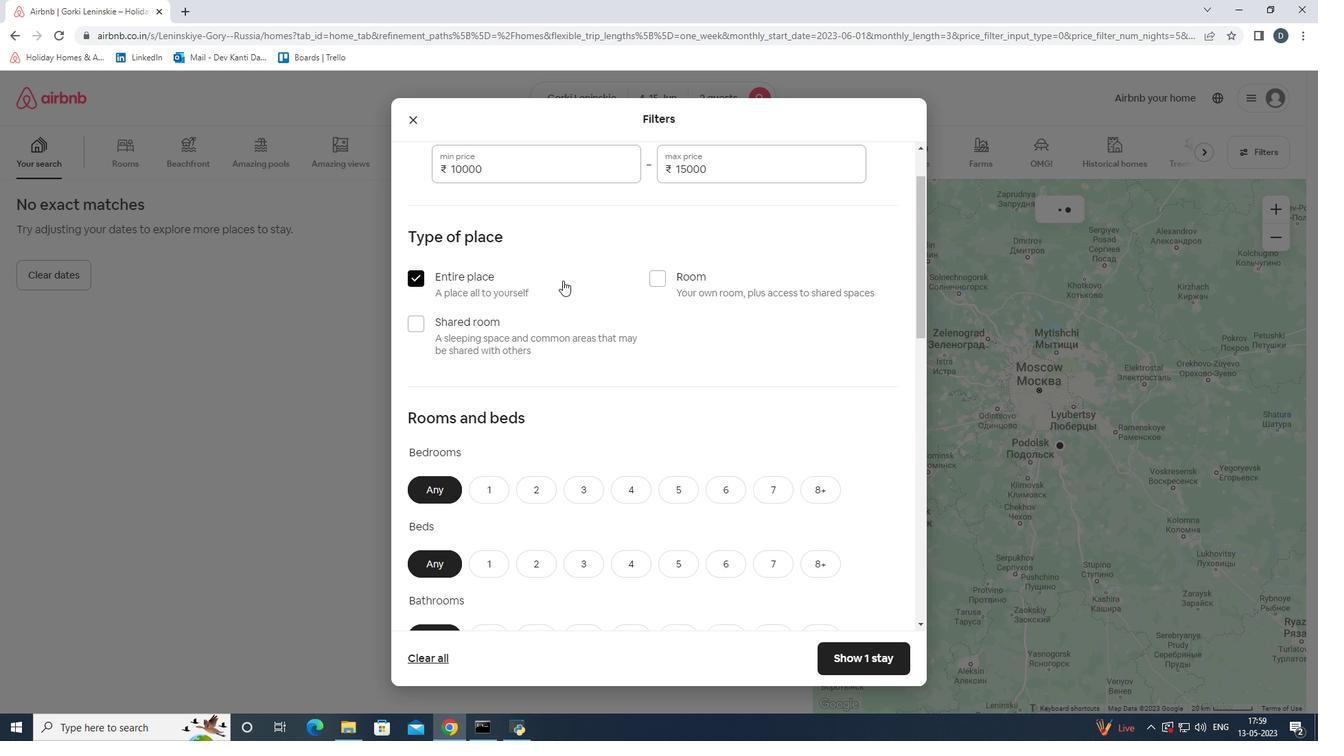 
Action: Mouse scrolled (563, 280) with delta (0, 0)
Screenshot: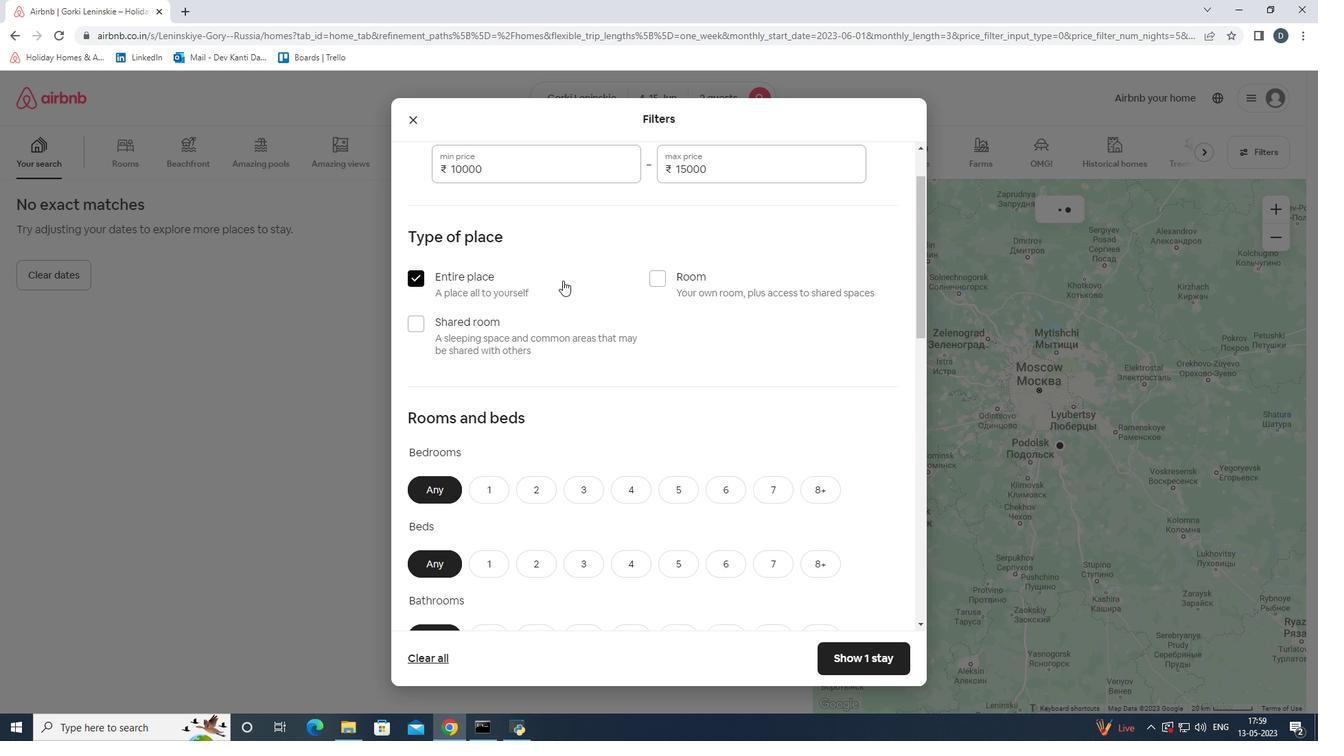 
Action: Mouse scrolled (563, 280) with delta (0, 0)
Screenshot: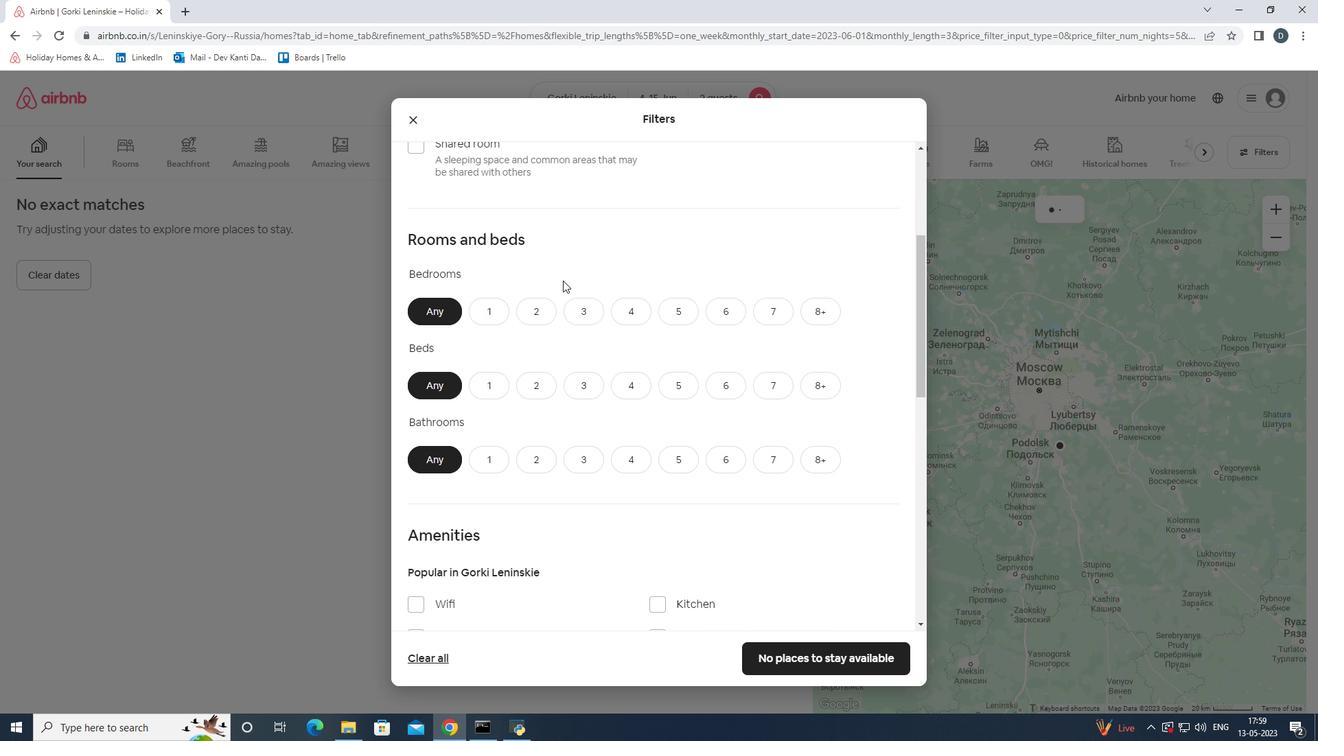 
Action: Mouse moved to (490, 227)
Screenshot: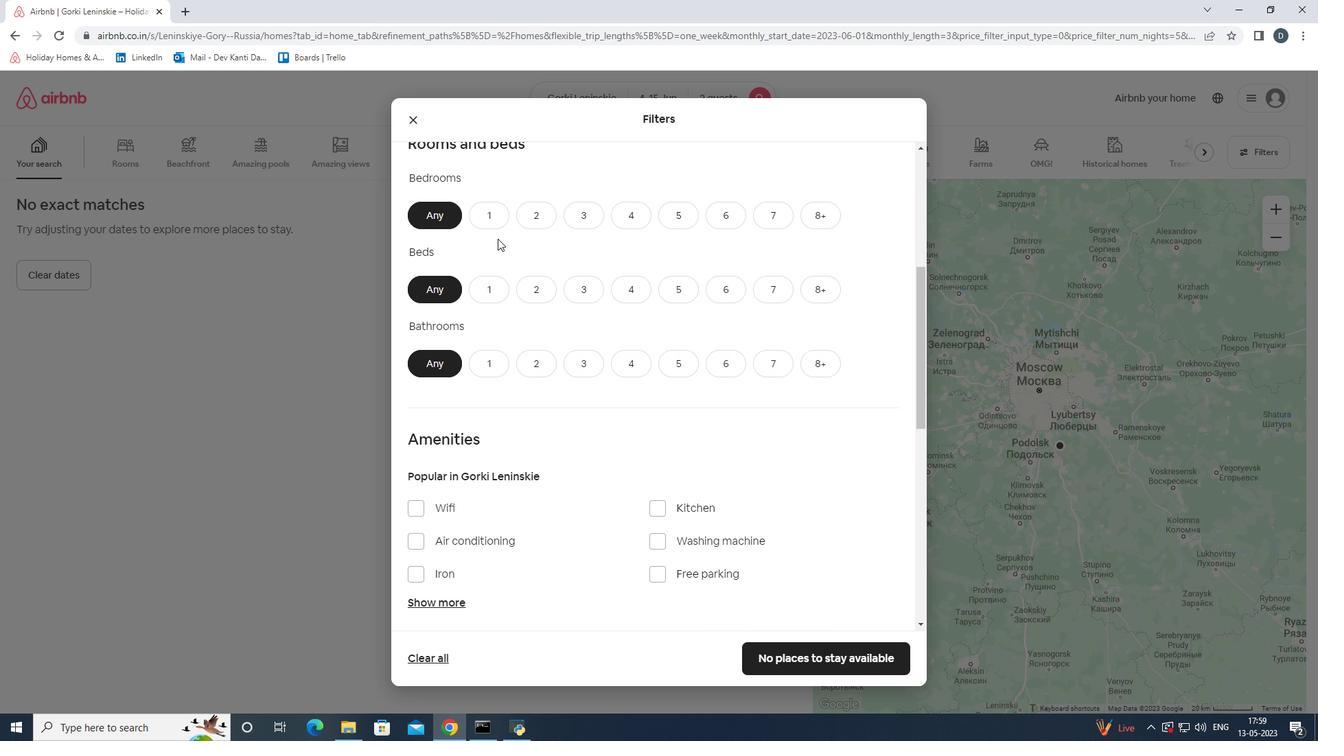 
Action: Mouse pressed left at (490, 227)
Screenshot: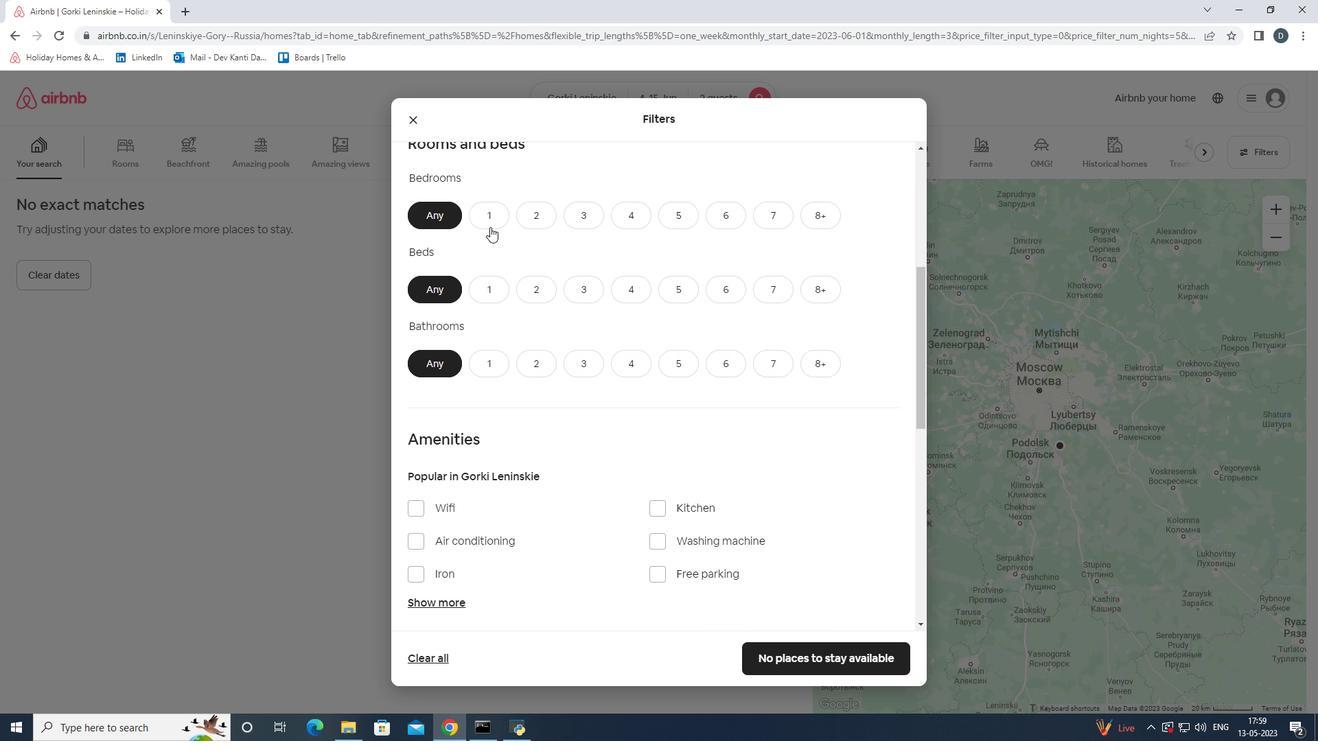 
Action: Mouse moved to (491, 284)
Screenshot: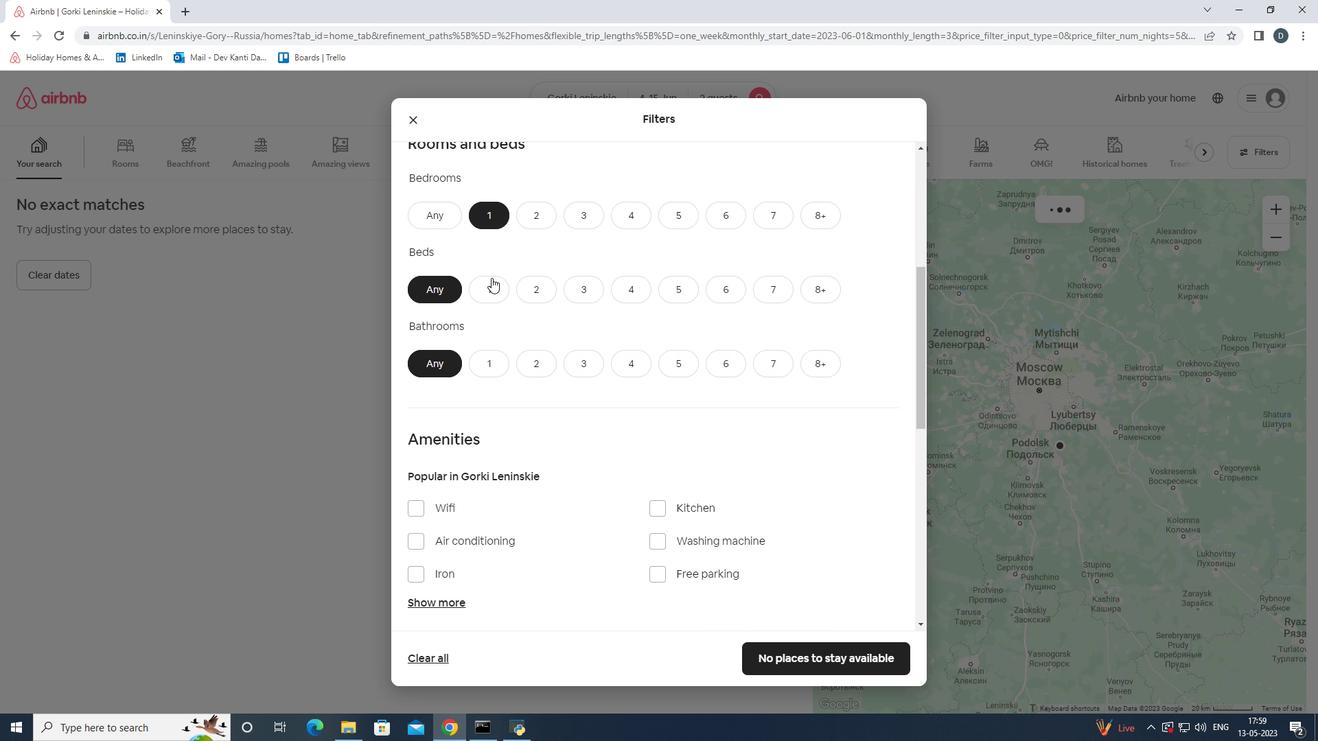 
Action: Mouse pressed left at (491, 284)
Screenshot: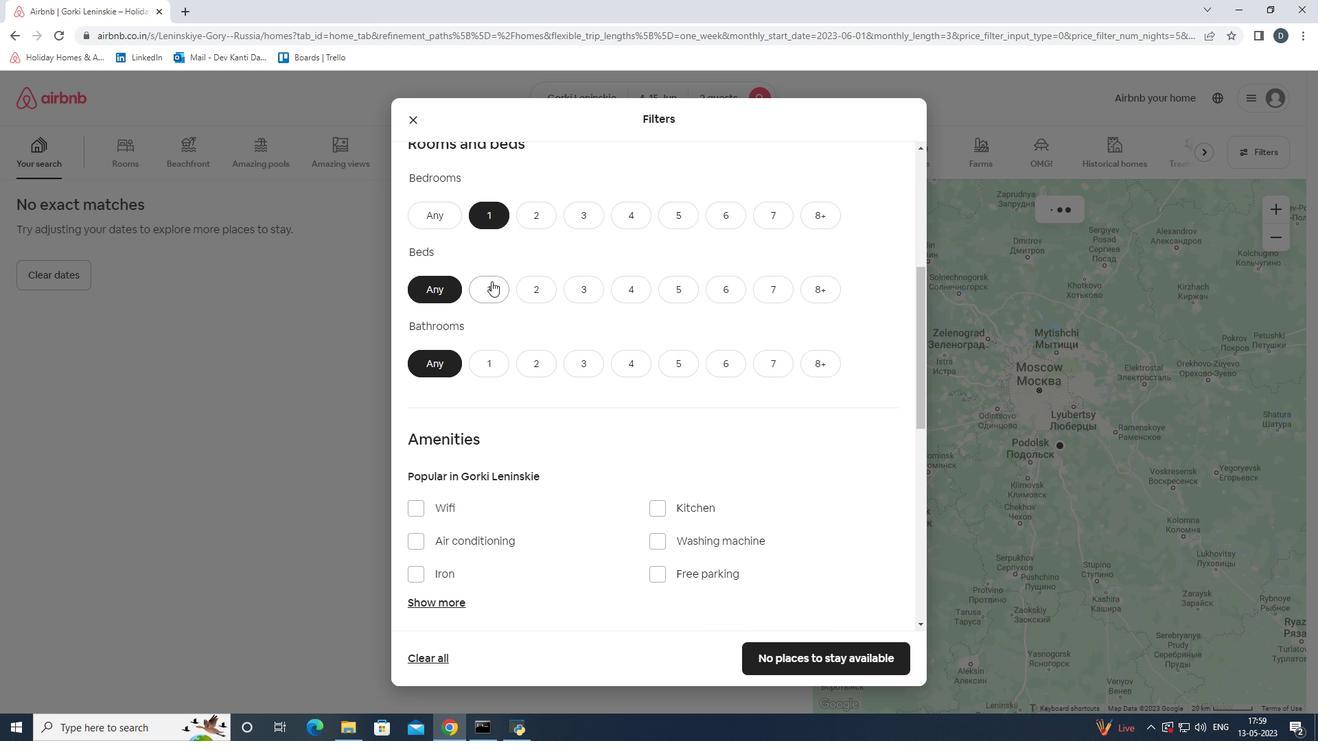 
Action: Mouse moved to (484, 369)
Screenshot: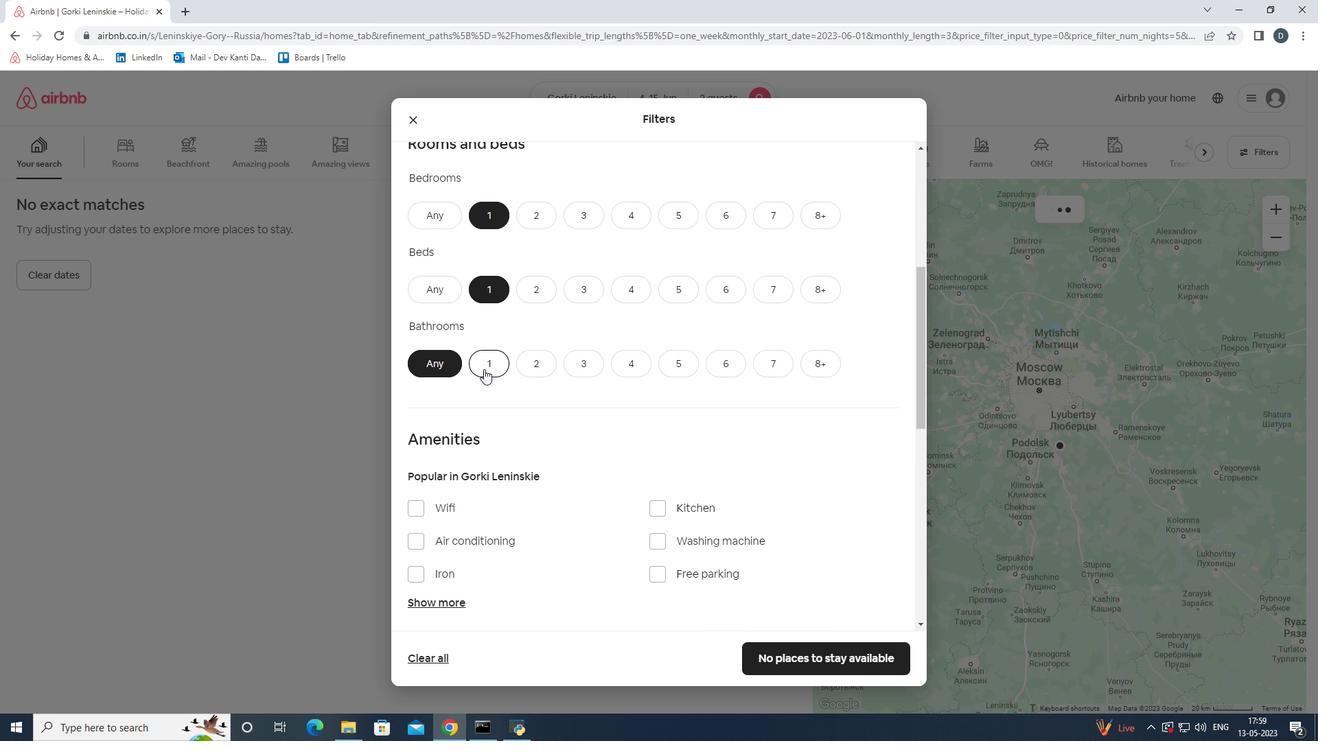 
Action: Mouse pressed left at (484, 369)
Screenshot: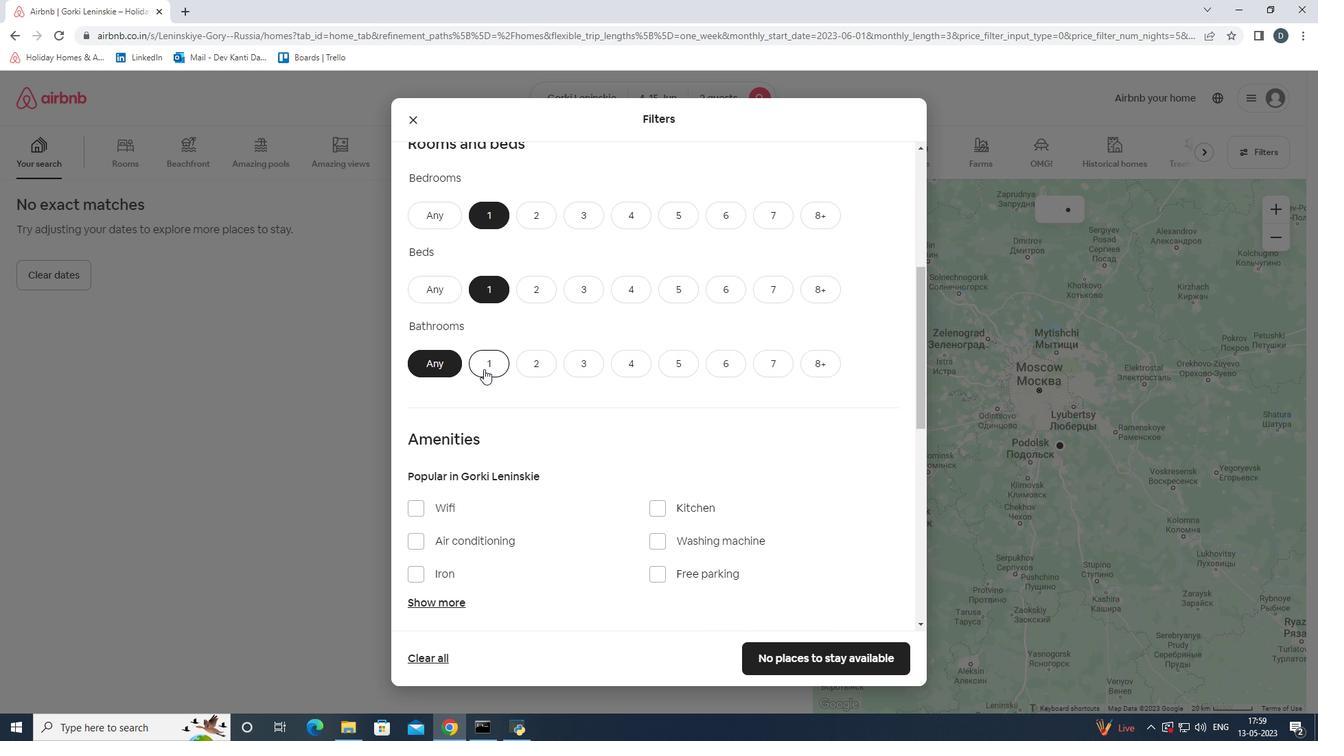 
Action: Mouse moved to (536, 300)
Screenshot: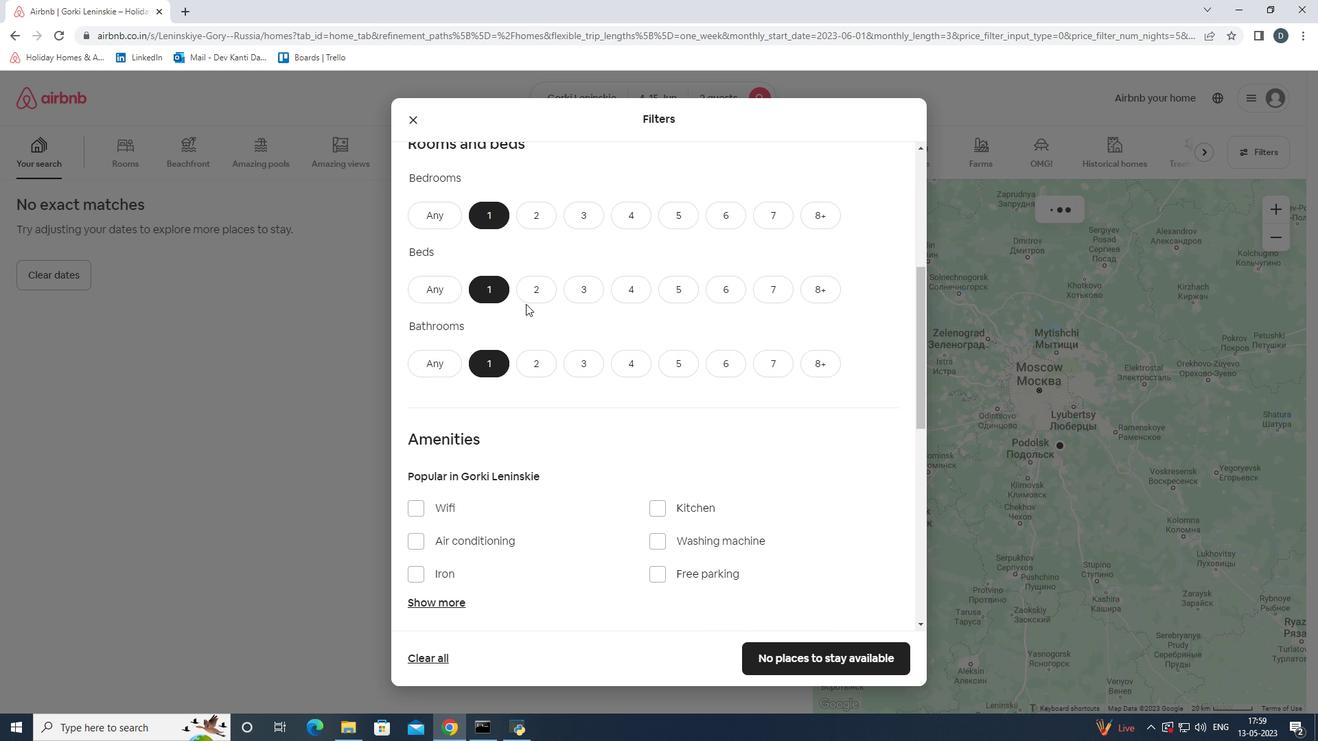 
Action: Mouse scrolled (536, 300) with delta (0, 0)
Screenshot: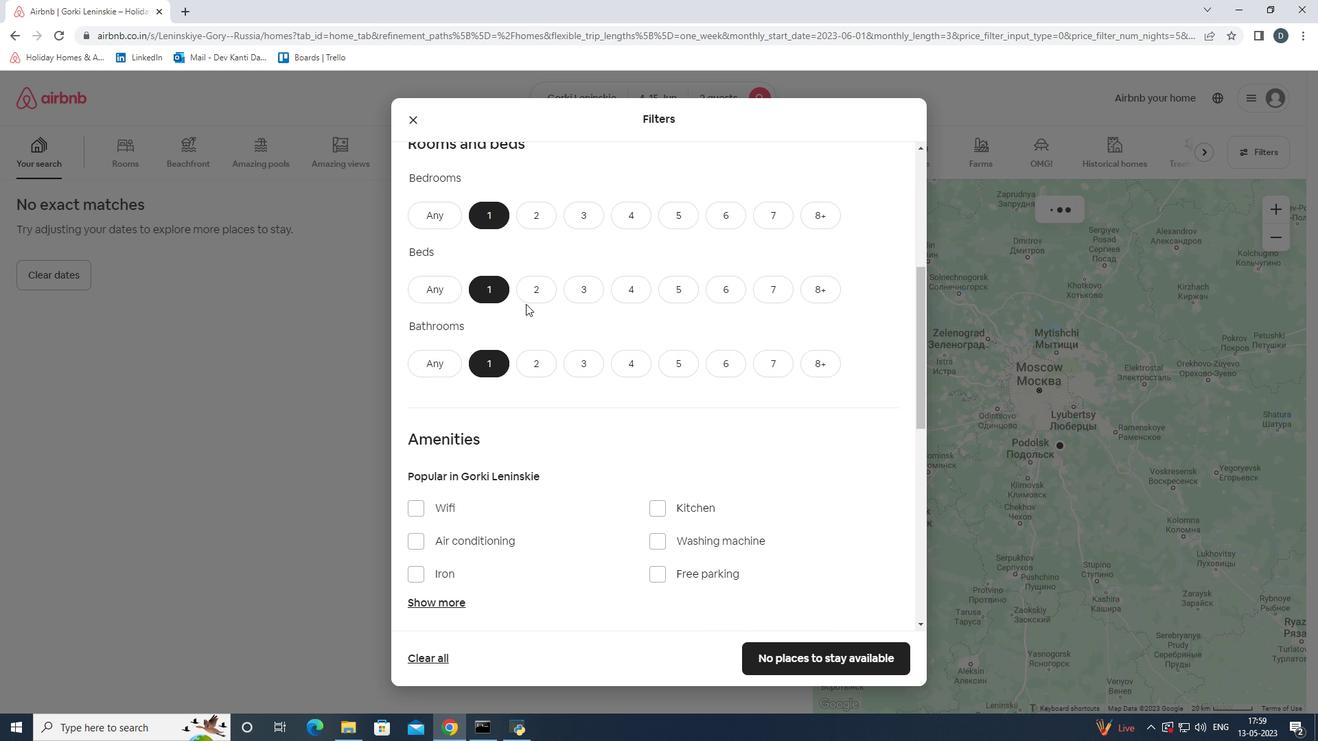 
Action: Mouse moved to (536, 300)
Screenshot: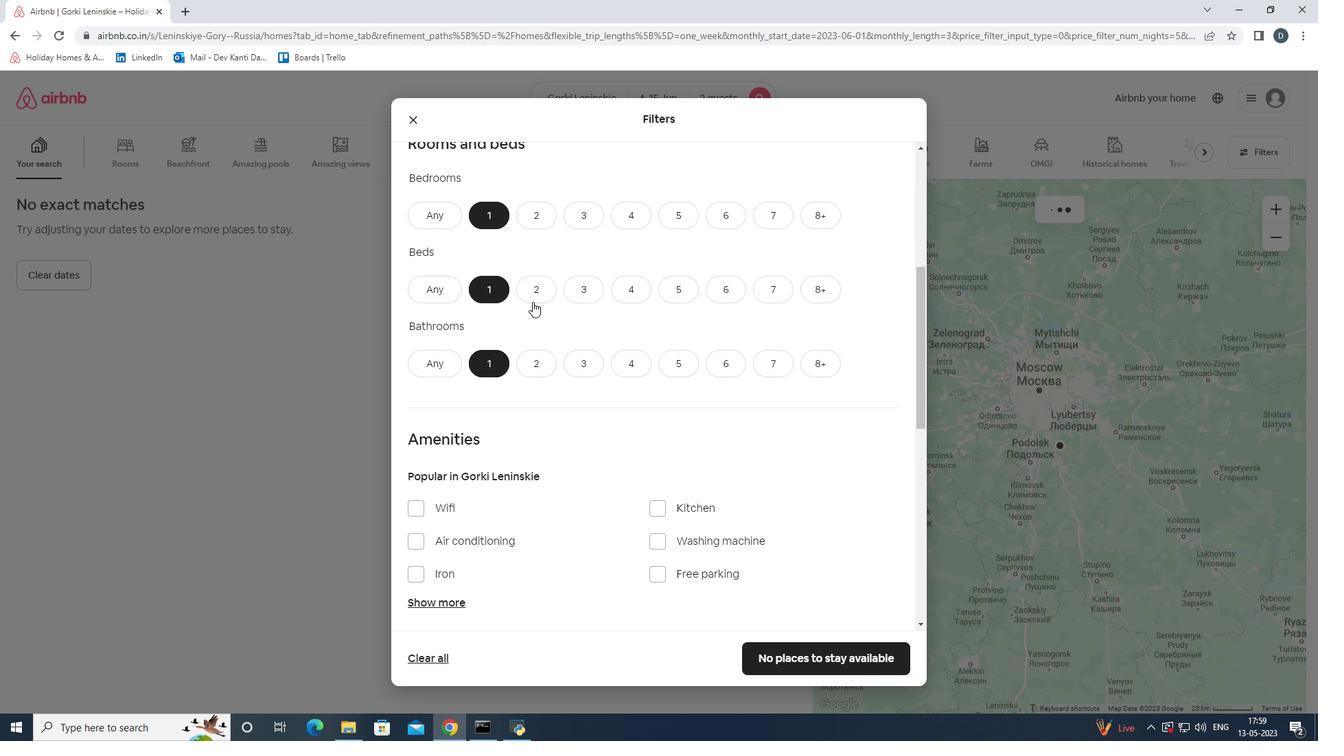 
Action: Mouse scrolled (536, 300) with delta (0, 0)
Screenshot: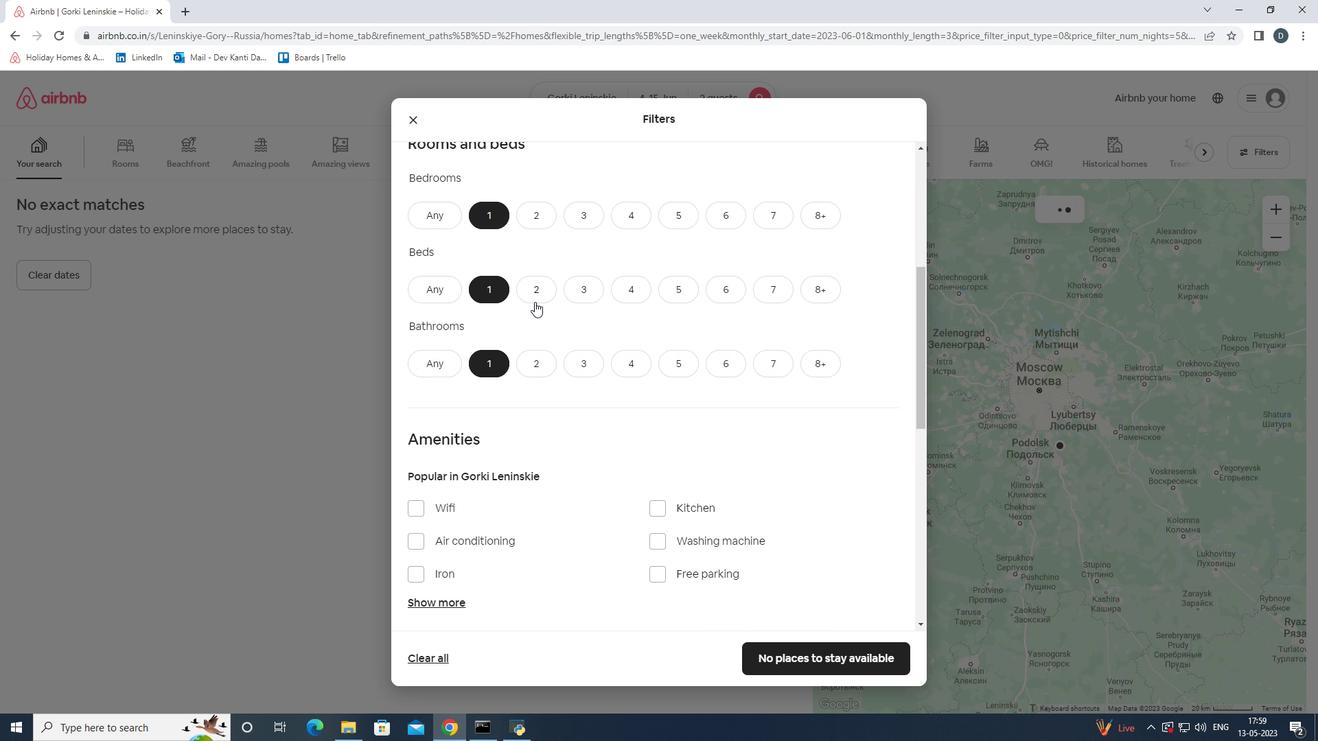 
Action: Mouse moved to (539, 300)
Screenshot: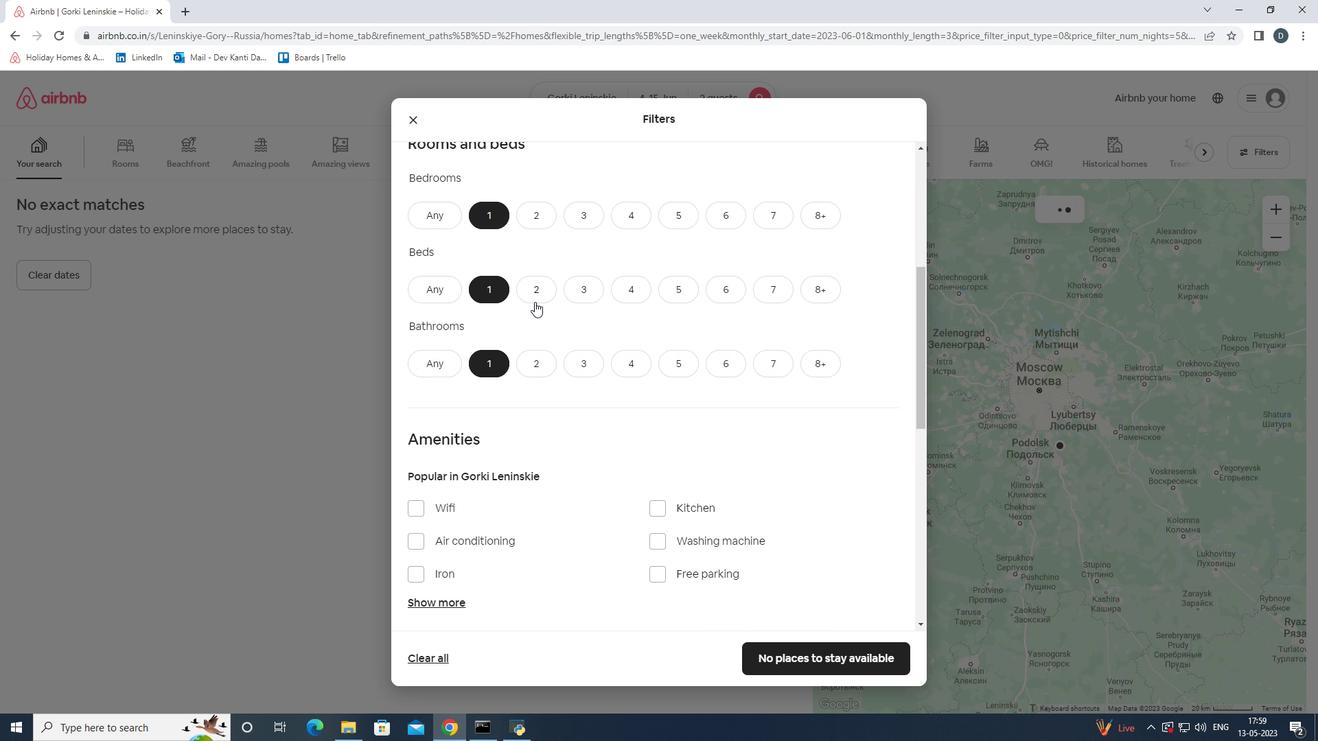 
Action: Mouse scrolled (539, 300) with delta (0, 0)
Screenshot: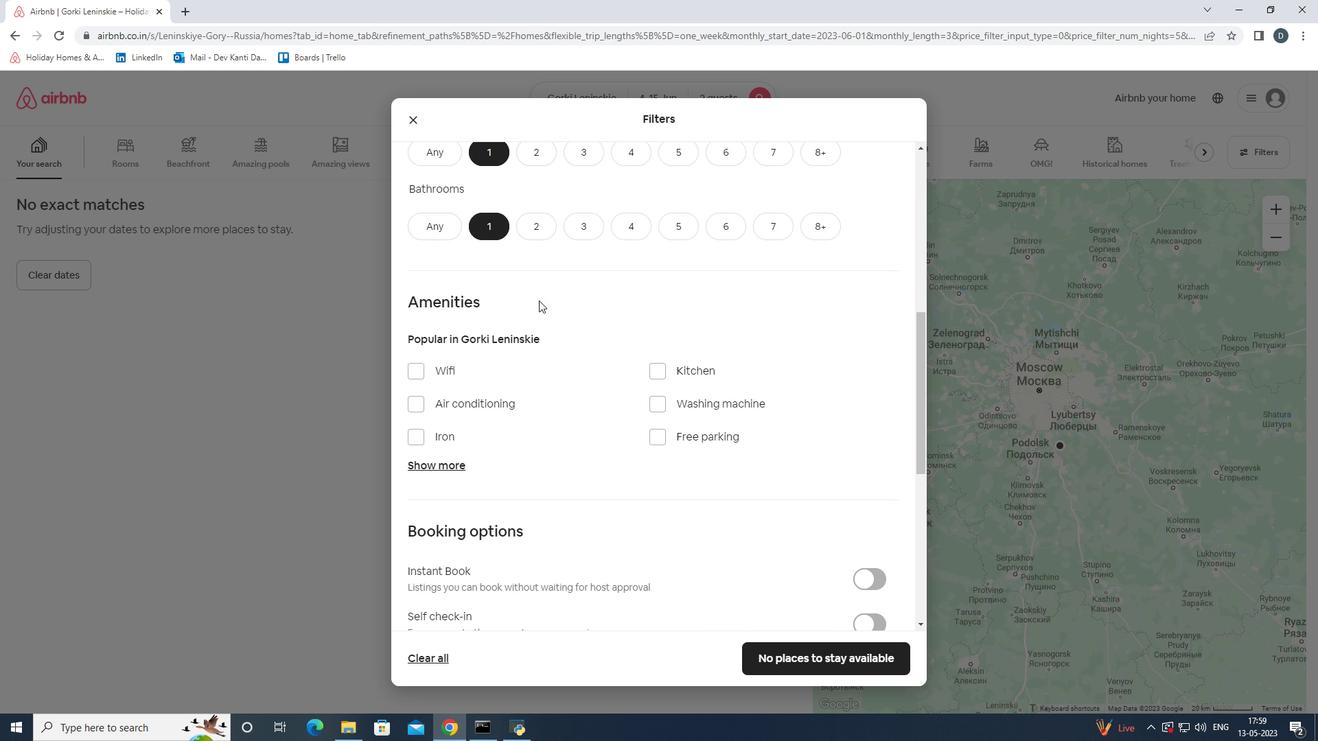 
Action: Mouse scrolled (539, 300) with delta (0, 0)
Screenshot: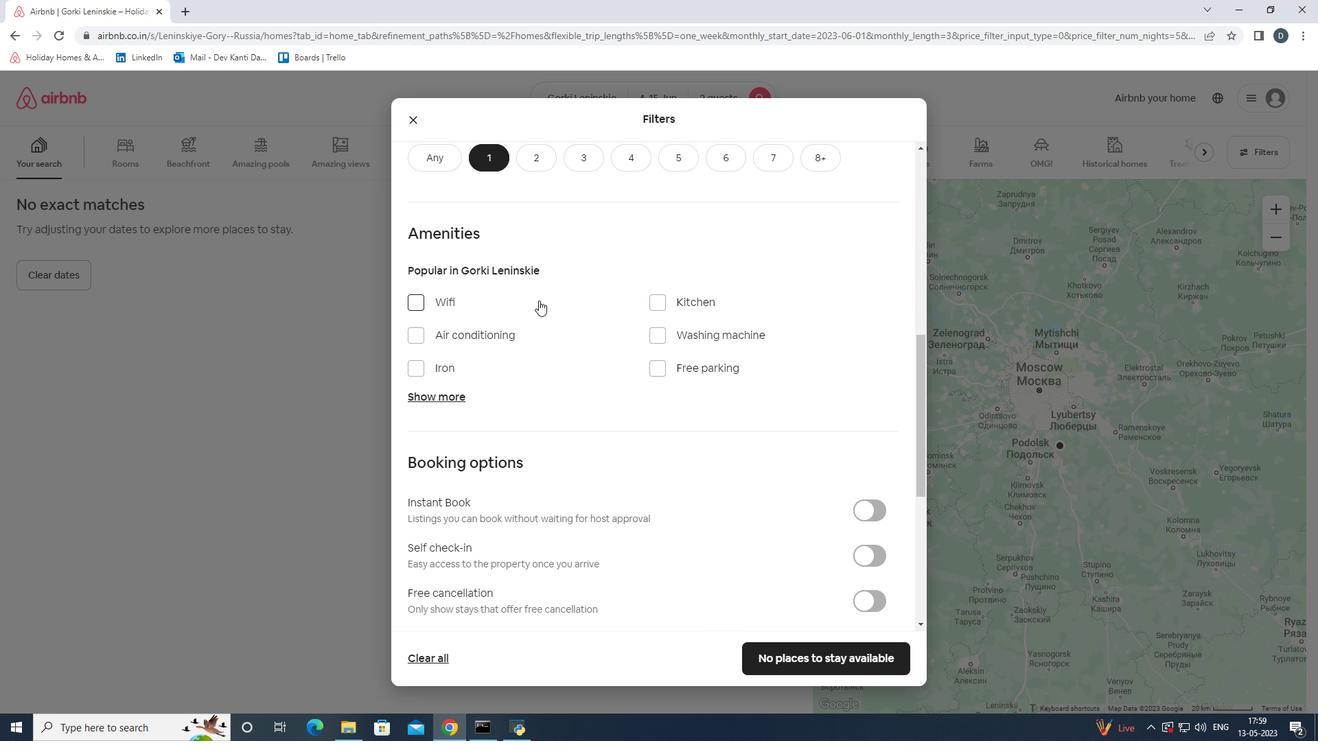 
Action: Mouse scrolled (539, 300) with delta (0, 0)
Screenshot: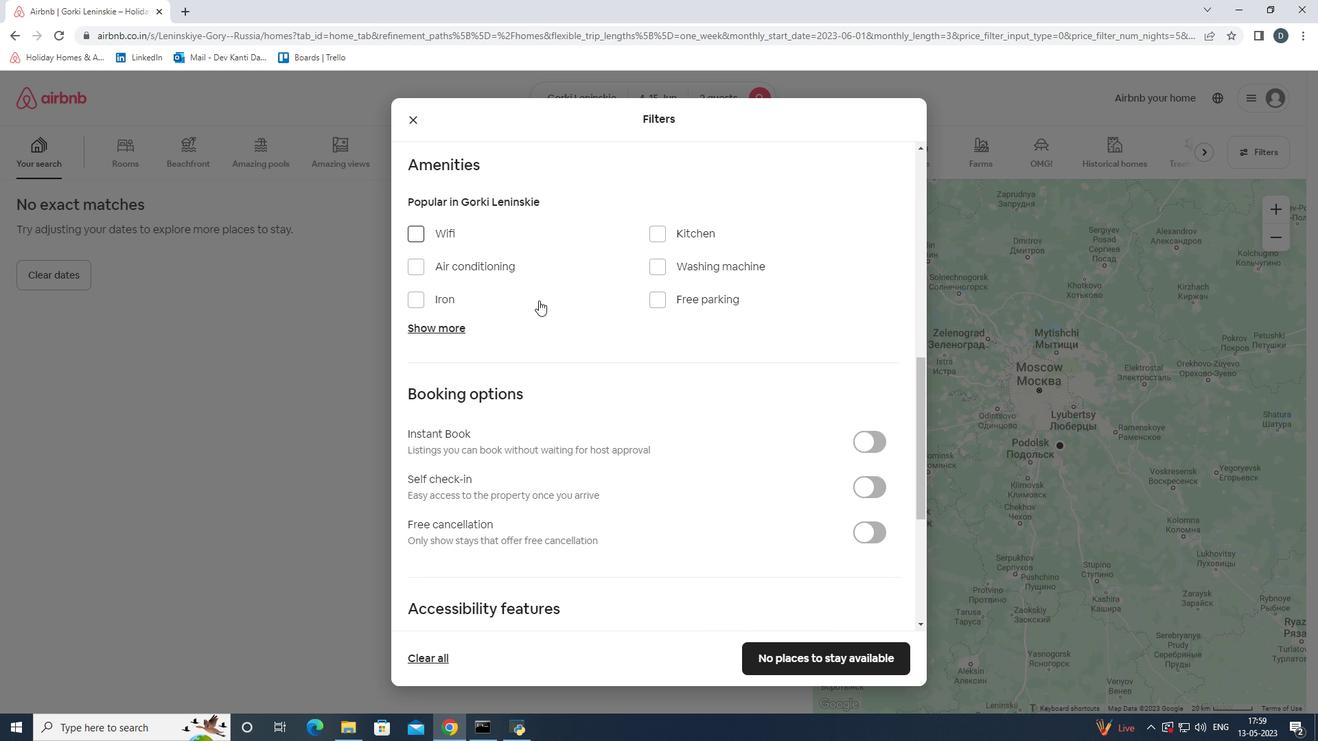 
Action: Mouse scrolled (539, 300) with delta (0, 0)
Screenshot: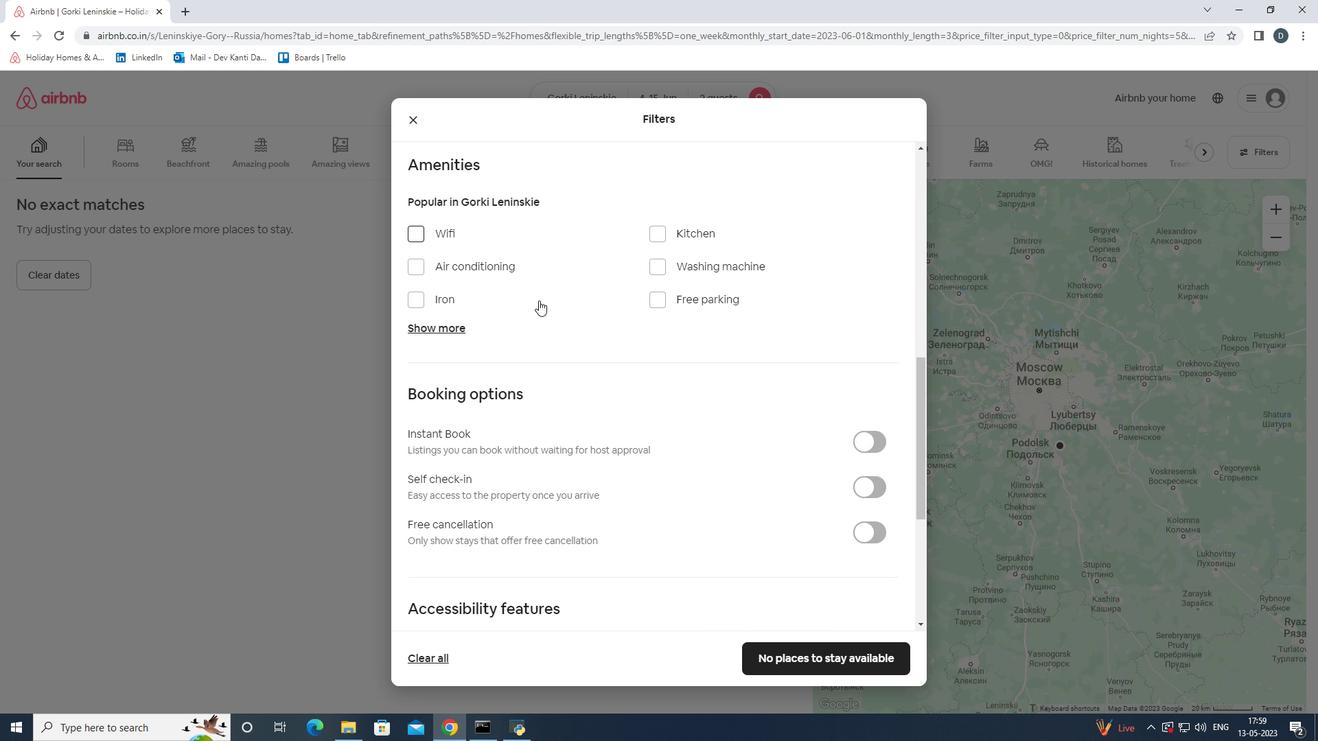 
Action: Mouse moved to (539, 300)
Screenshot: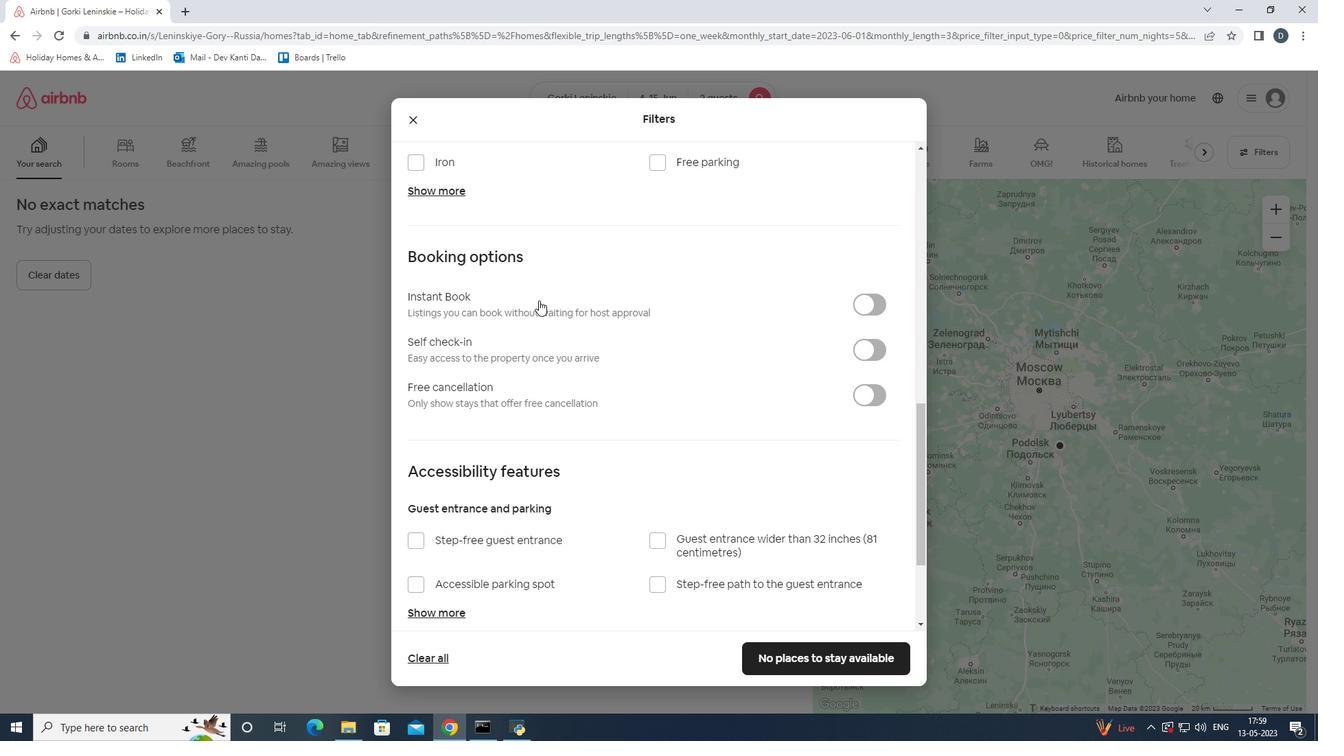 
Action: Mouse scrolled (539, 300) with delta (0, 0)
Screenshot: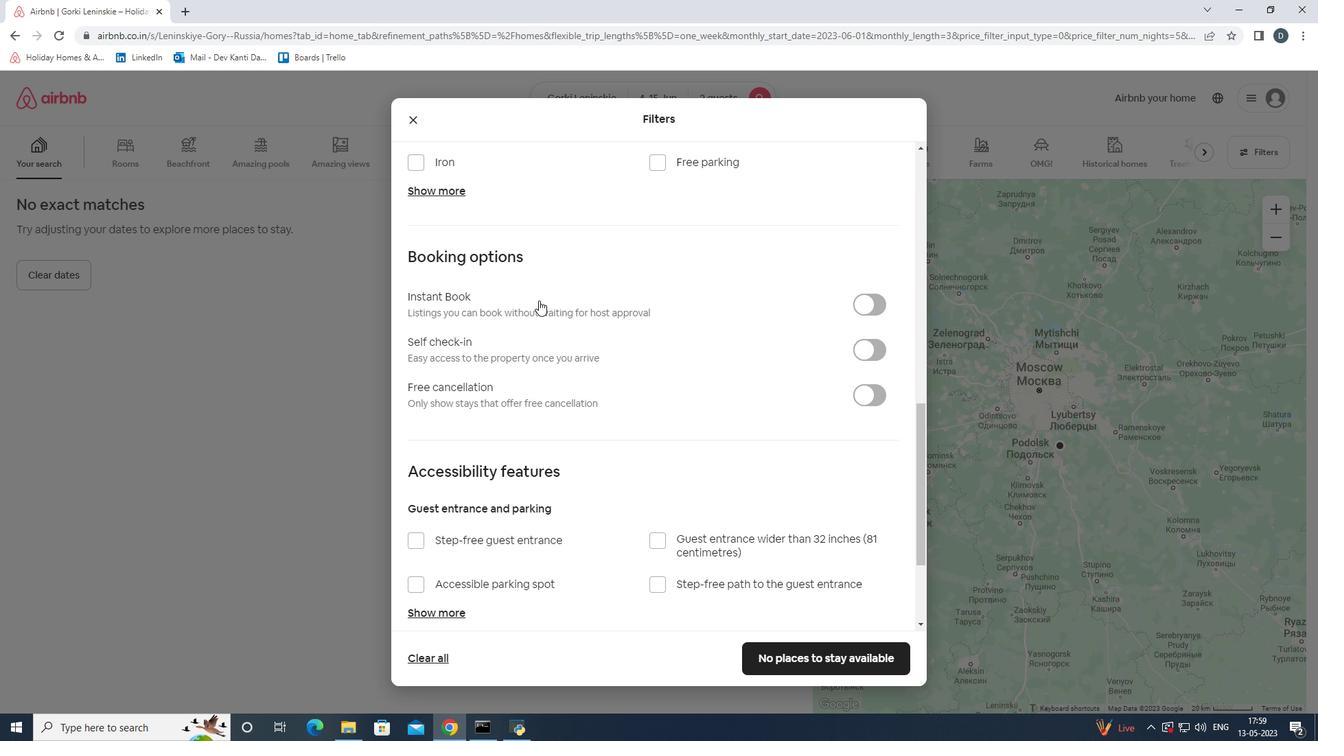 
Action: Mouse moved to (860, 279)
Screenshot: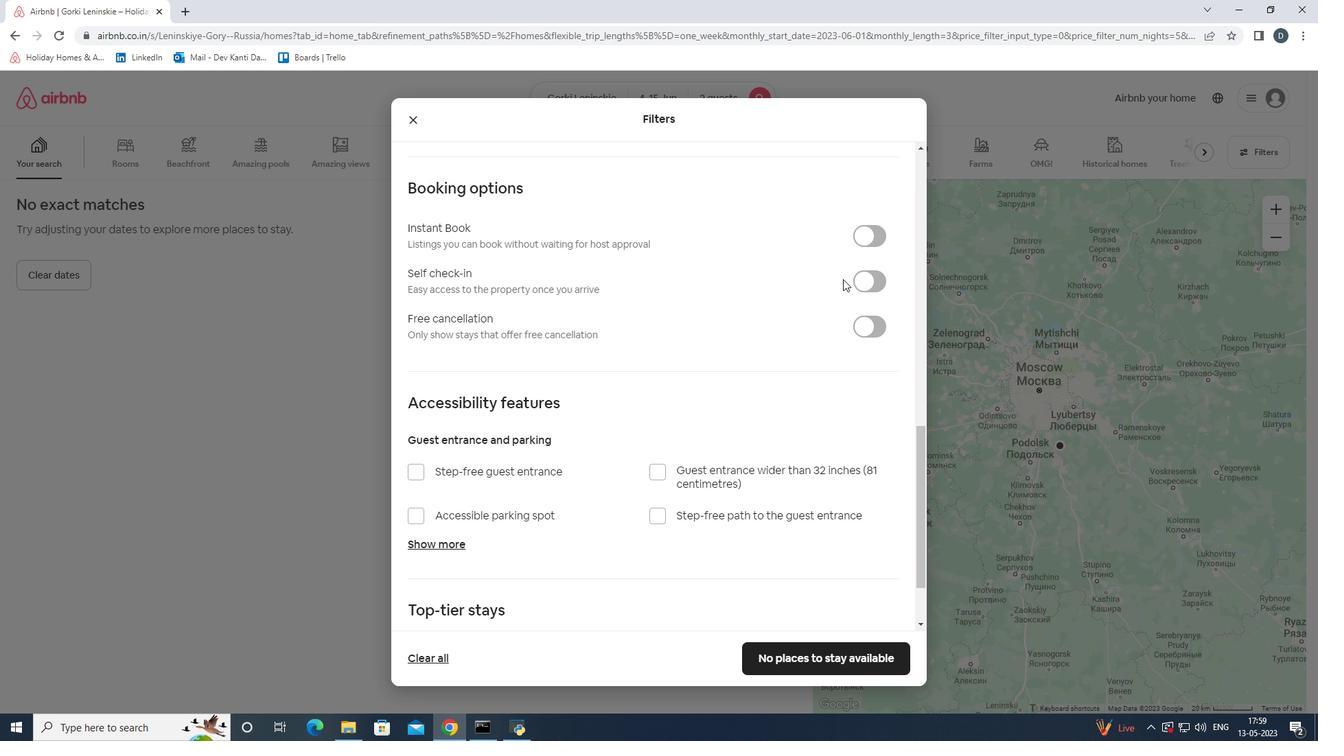 
Action: Mouse pressed left at (860, 279)
Screenshot: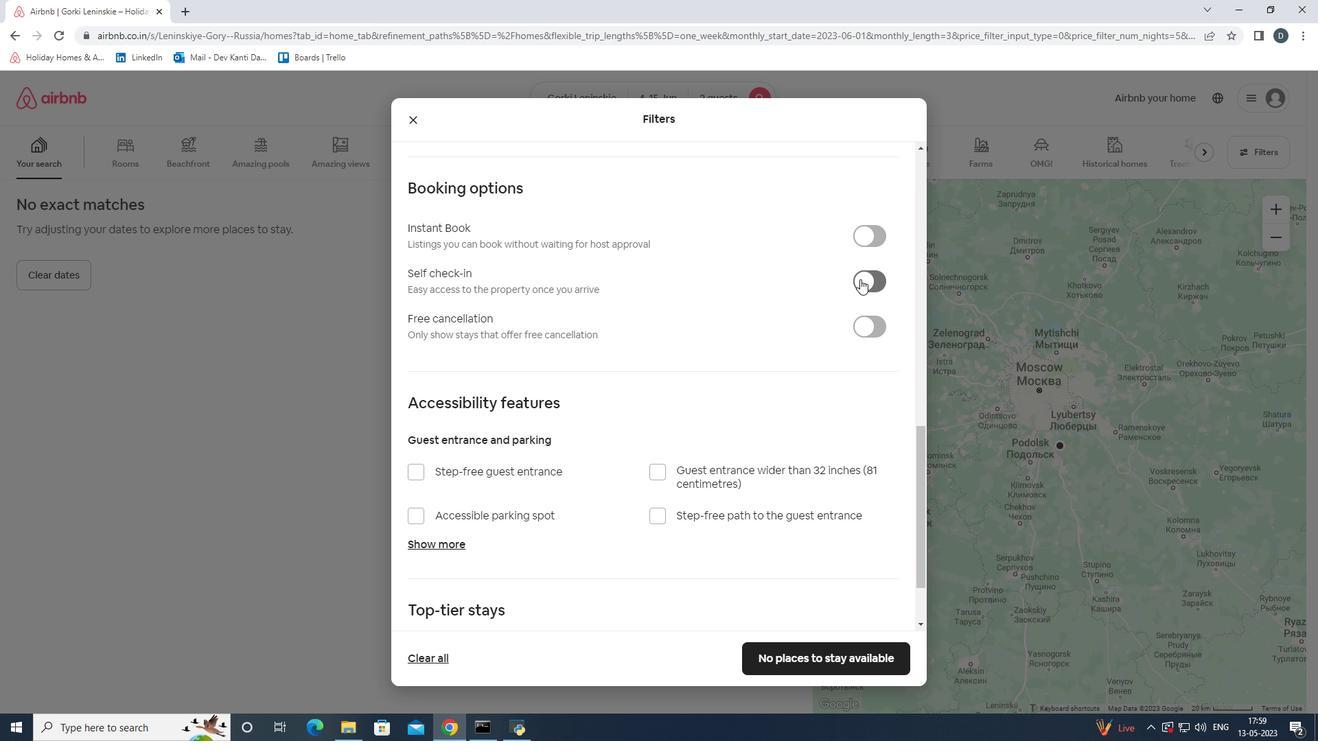 
Action: Mouse moved to (710, 344)
Screenshot: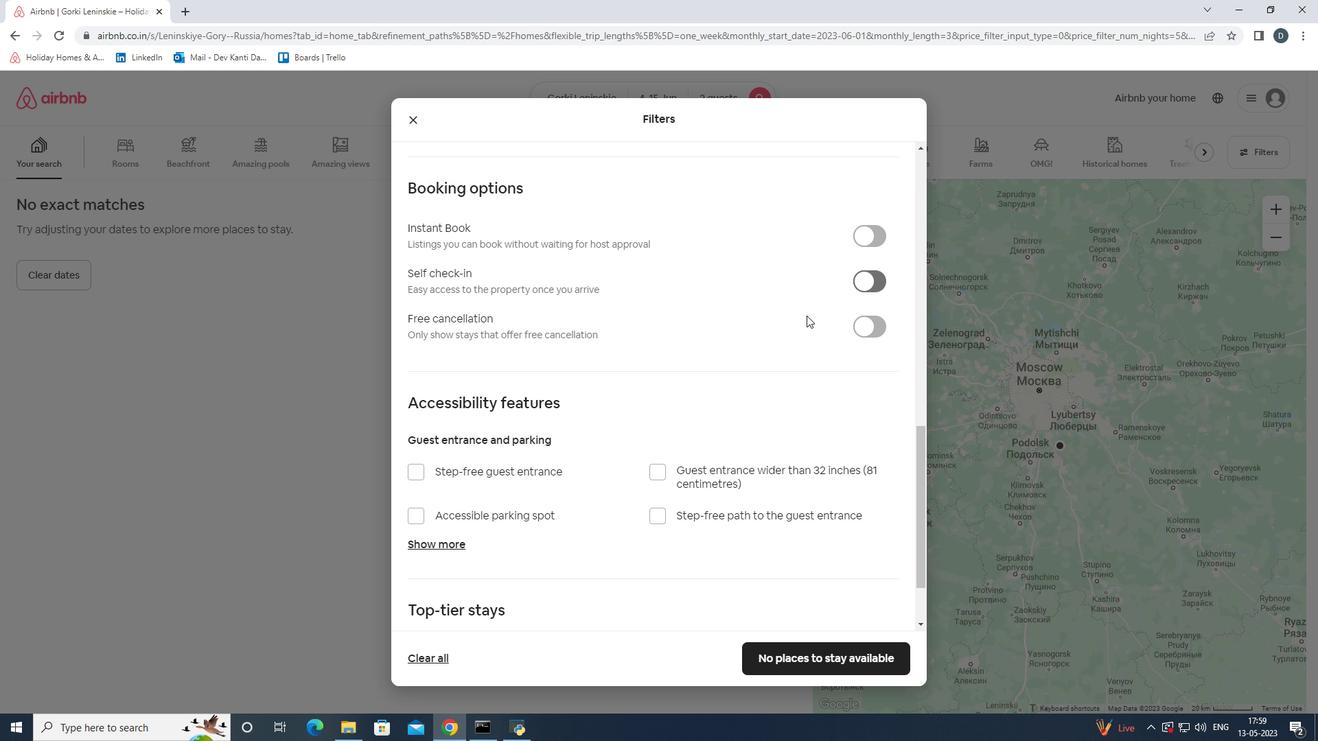 
Action: Mouse scrolled (710, 344) with delta (0, 0)
Screenshot: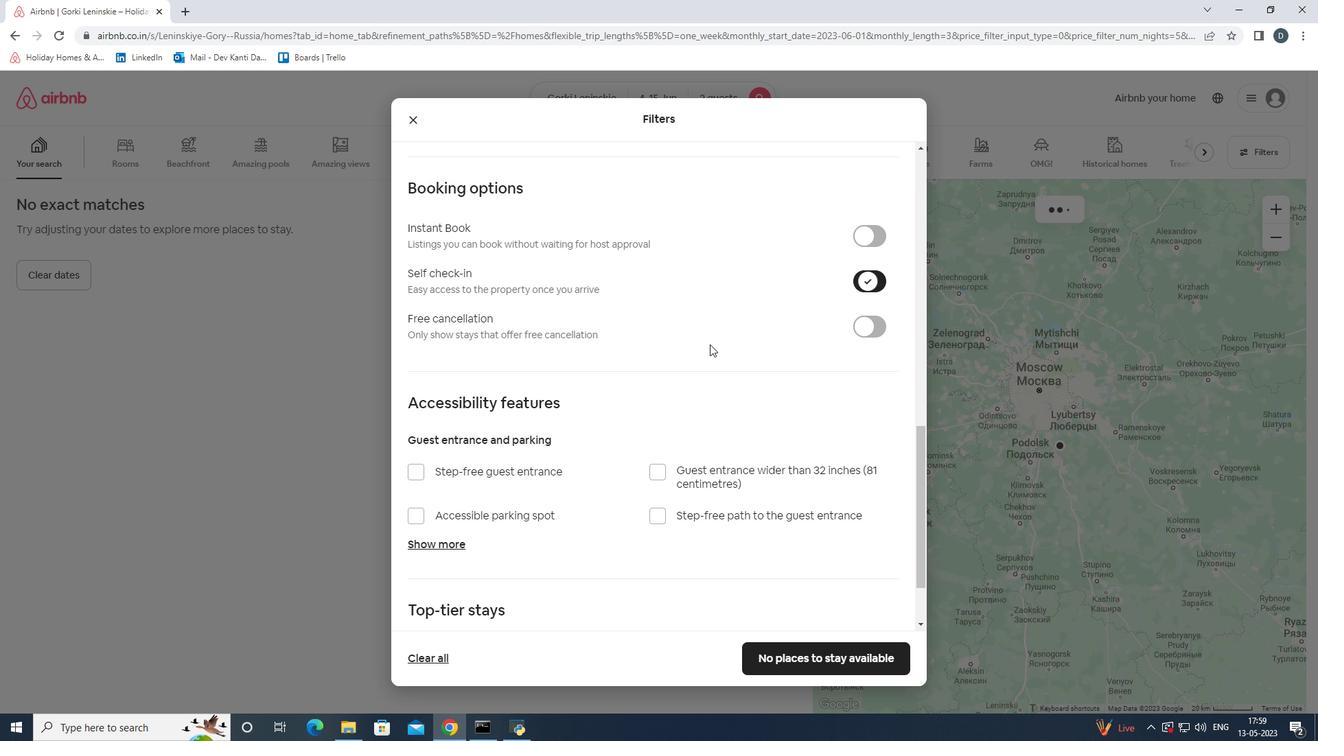 
Action: Mouse scrolled (710, 344) with delta (0, 0)
Screenshot: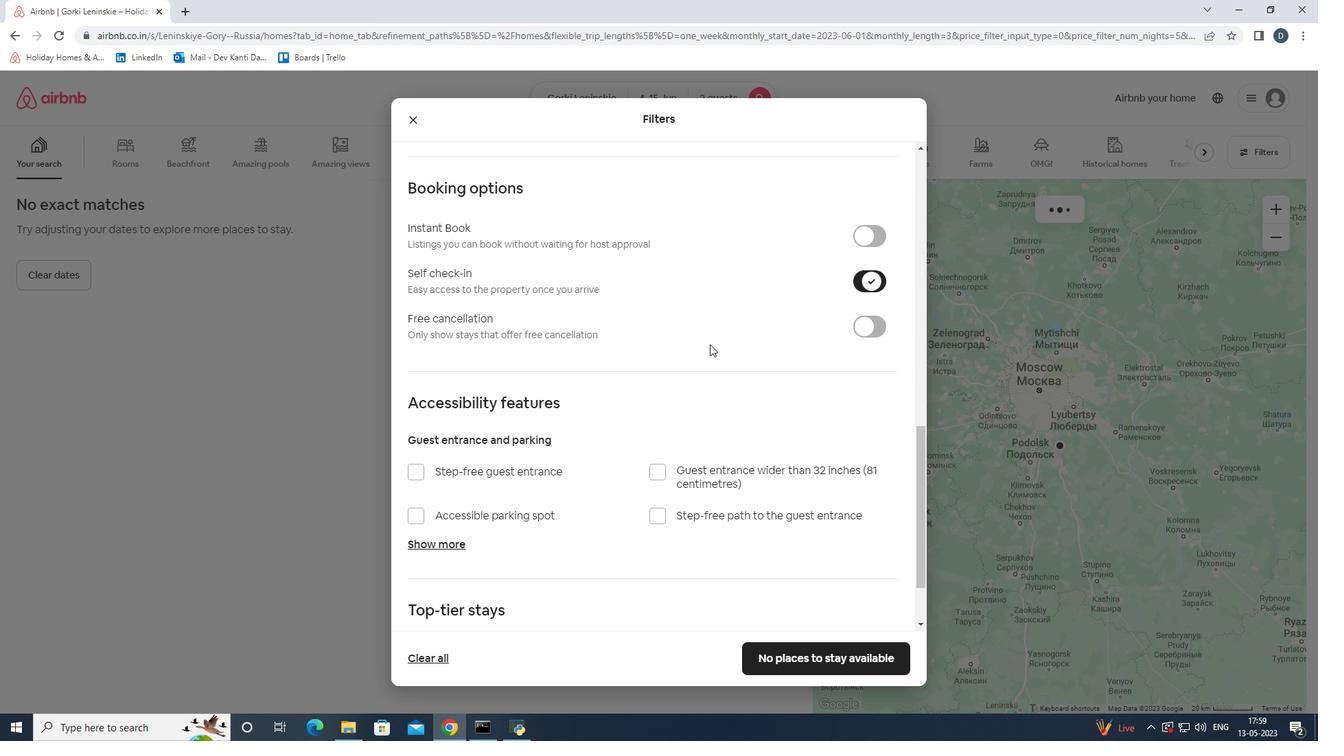 
Action: Mouse scrolled (710, 344) with delta (0, 0)
Screenshot: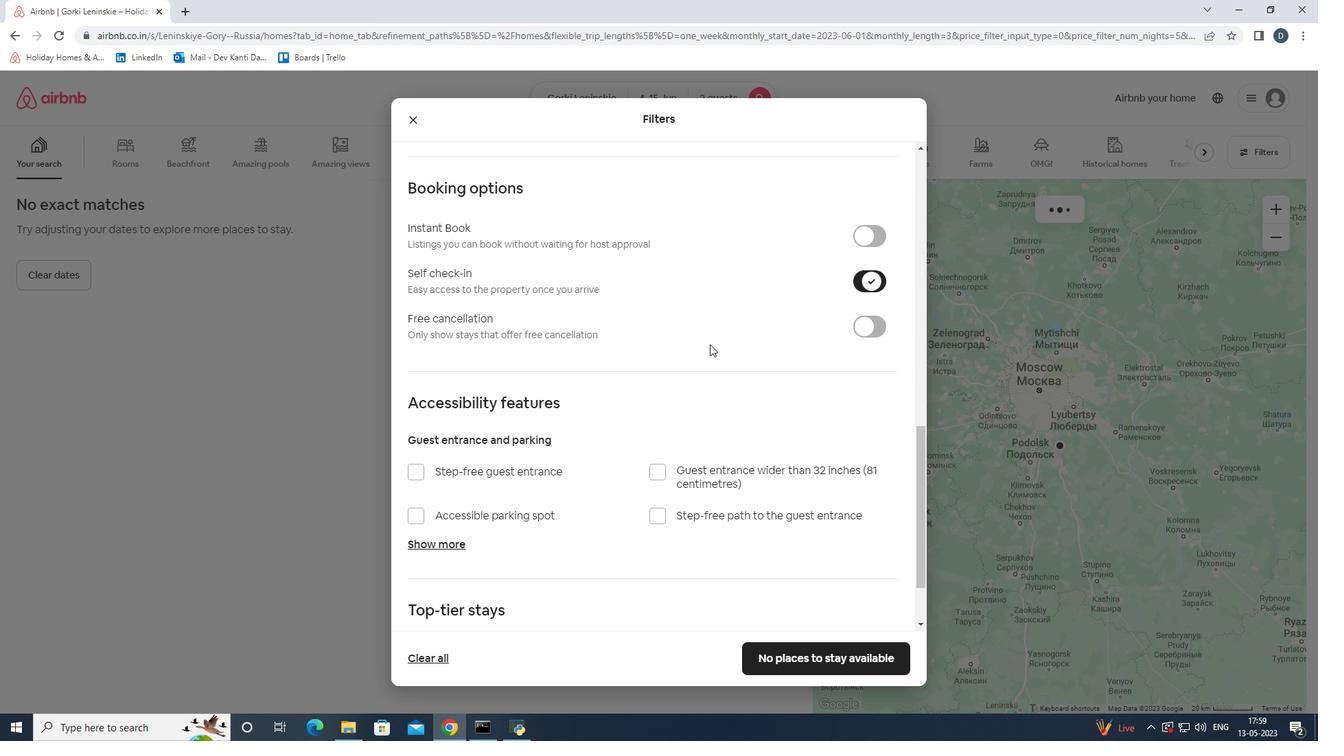 
Action: Mouse scrolled (710, 344) with delta (0, 0)
Screenshot: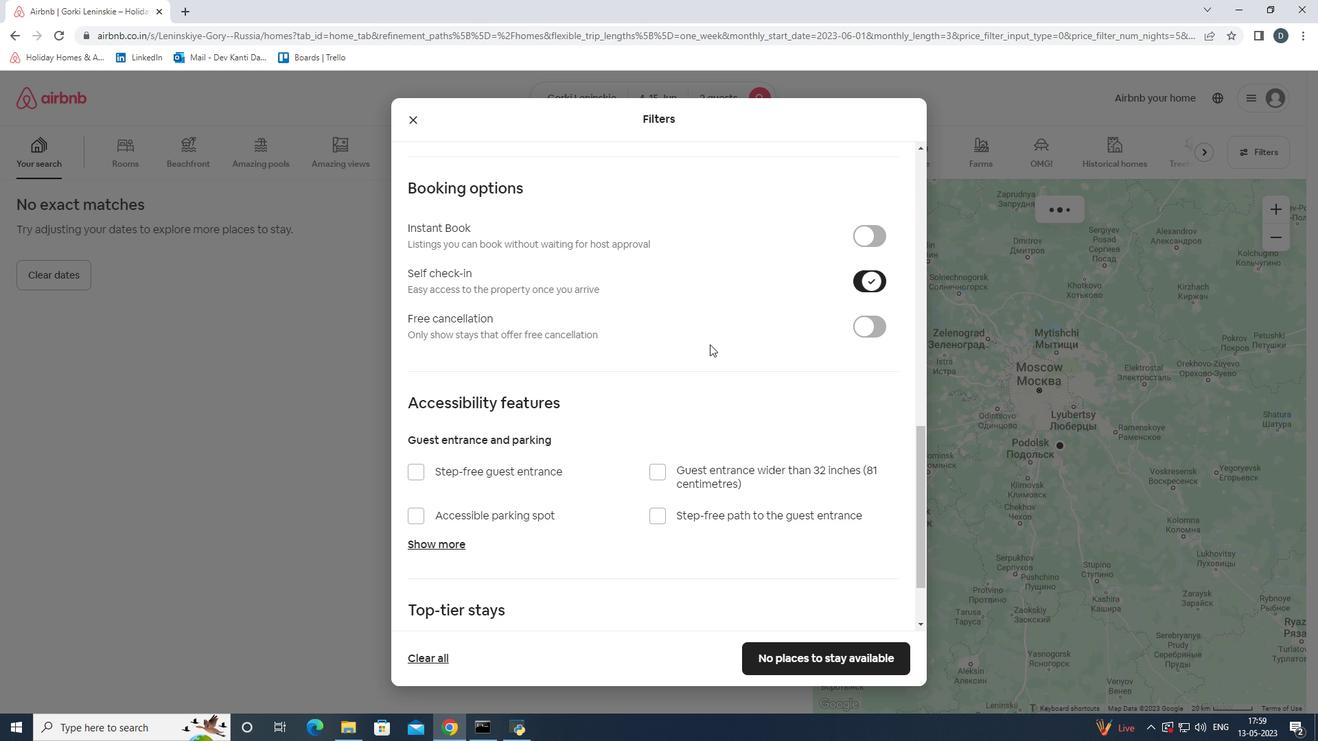 
Action: Mouse moved to (709, 344)
Screenshot: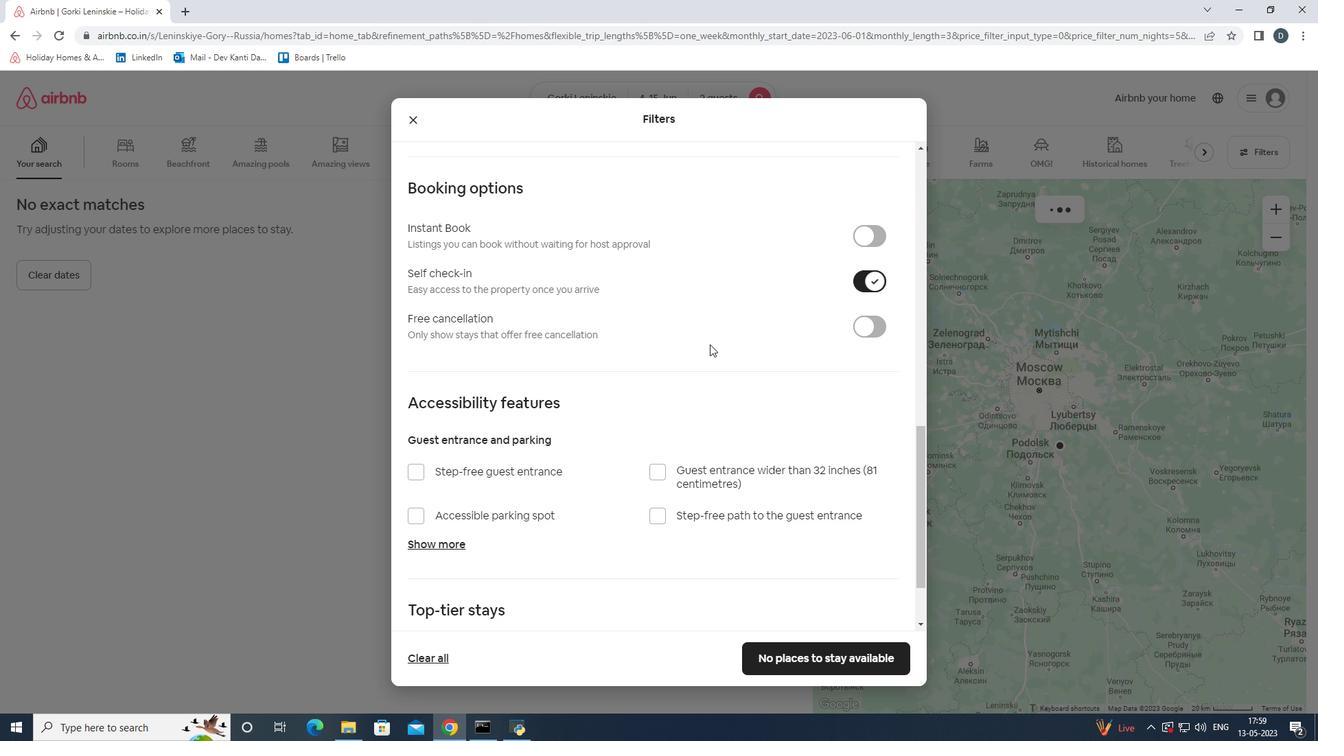
Action: Mouse scrolled (709, 344) with delta (0, 0)
Screenshot: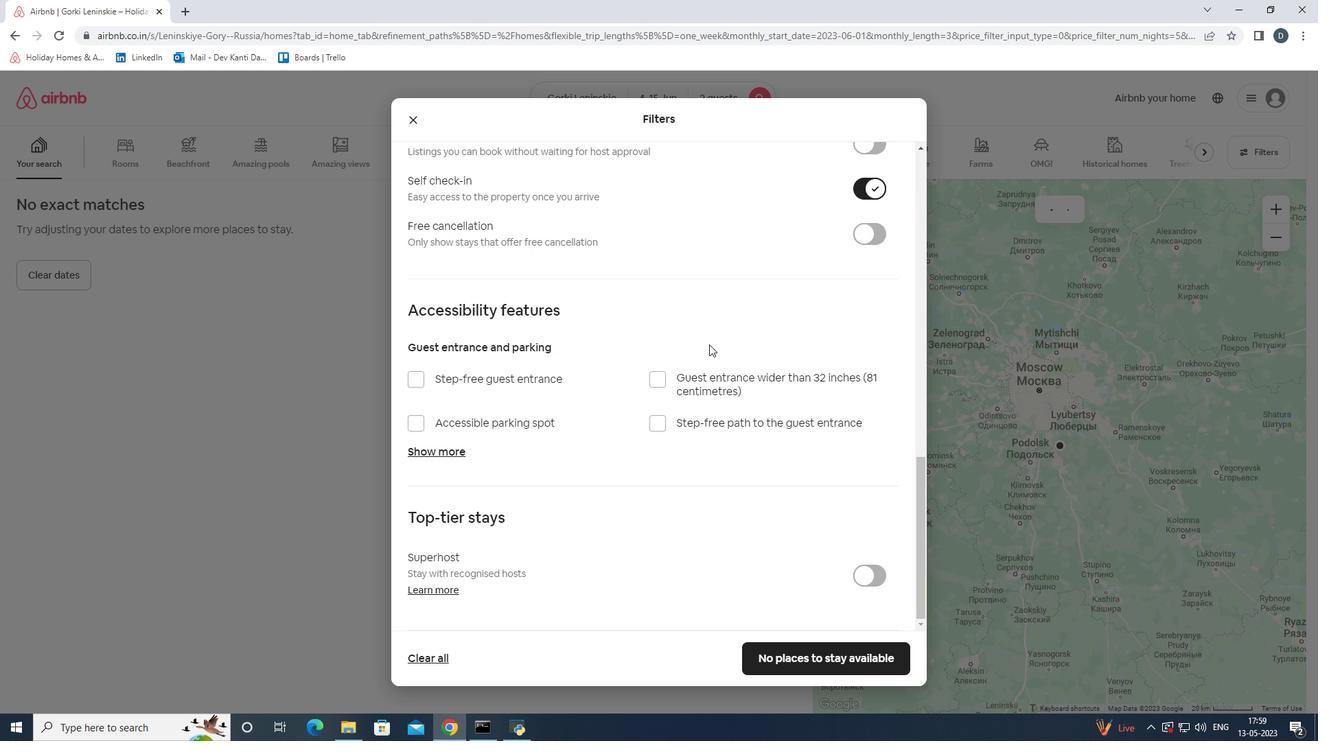 
Action: Mouse scrolled (709, 344) with delta (0, 0)
Screenshot: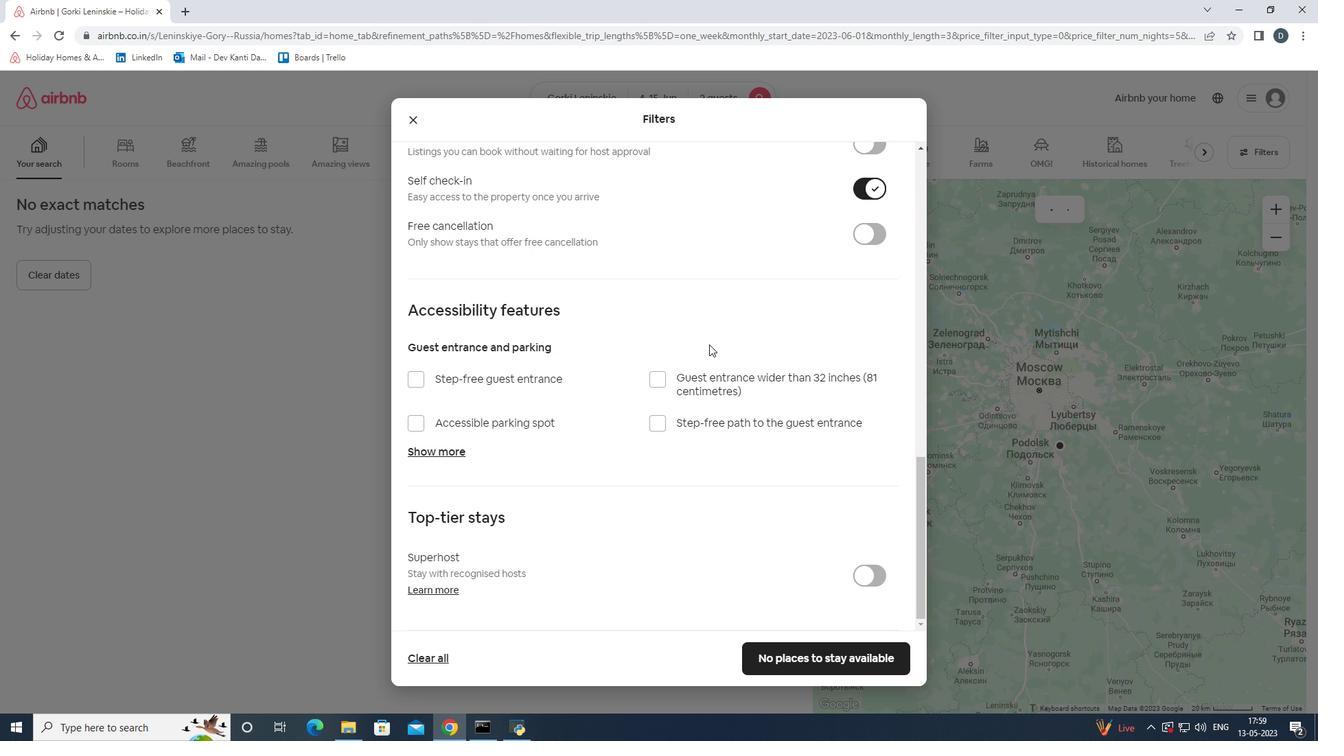 
Action: Mouse scrolled (709, 344) with delta (0, 0)
Screenshot: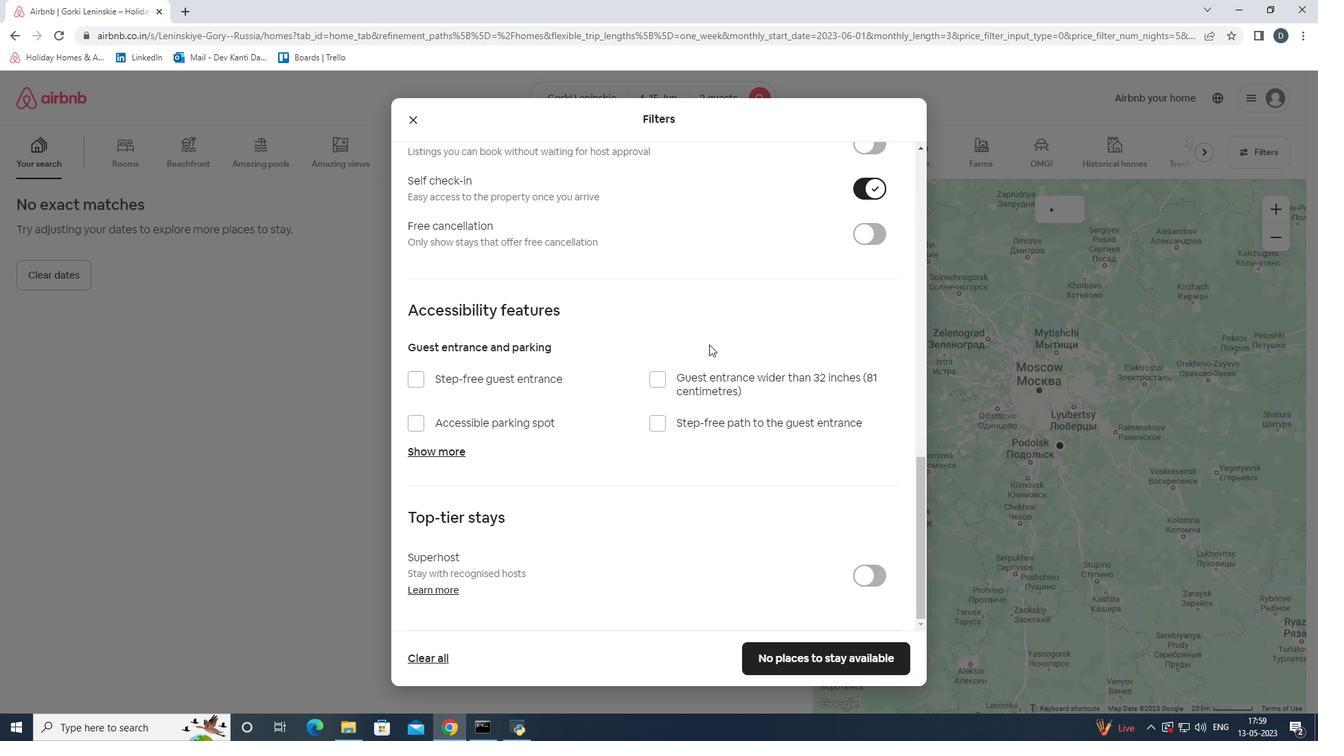 
Action: Mouse scrolled (709, 344) with delta (0, 0)
Screenshot: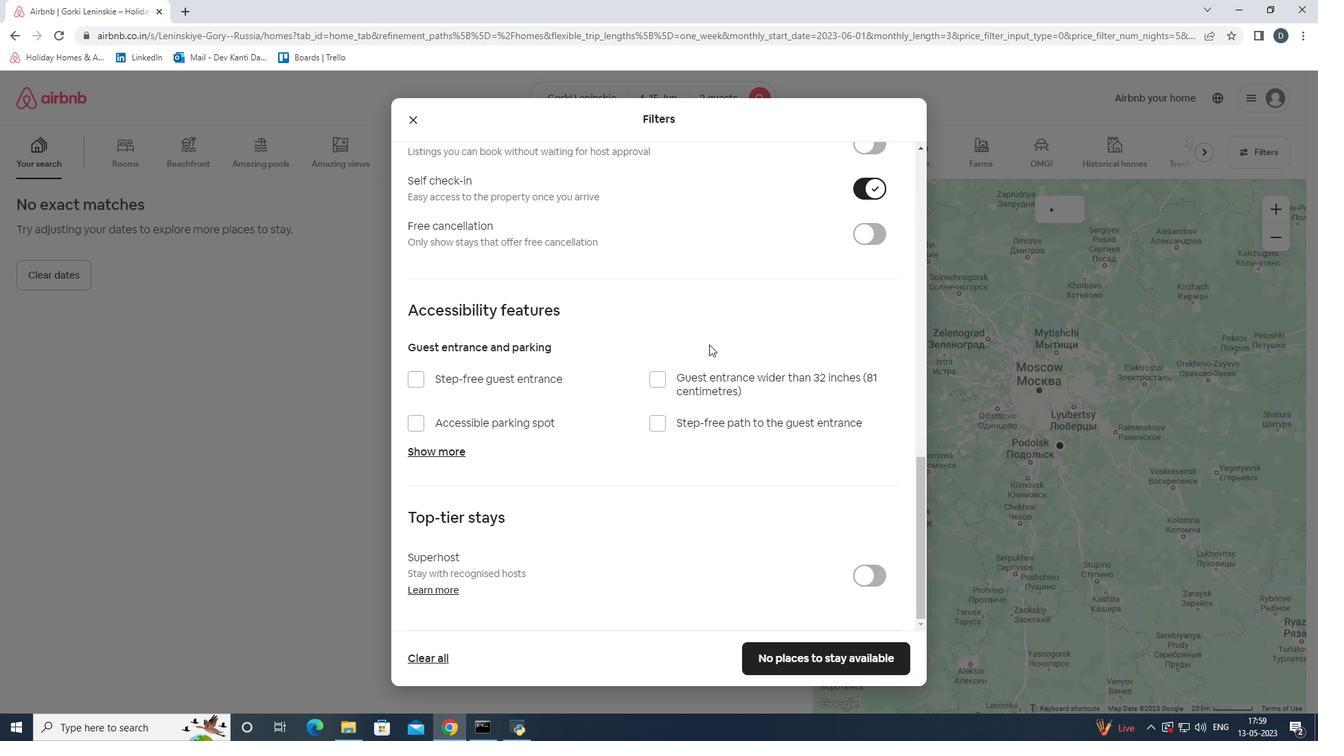 
Action: Mouse moved to (805, 648)
Screenshot: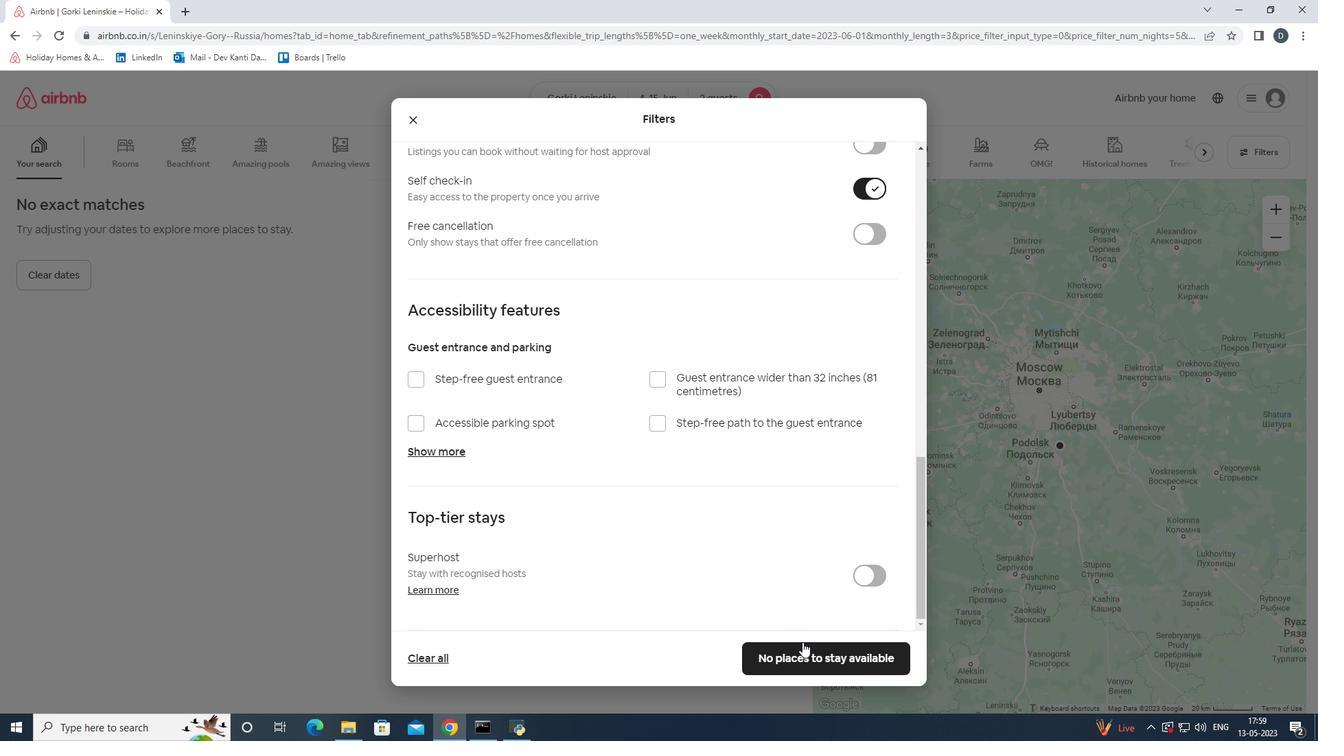 
Action: Mouse pressed left at (805, 648)
Screenshot: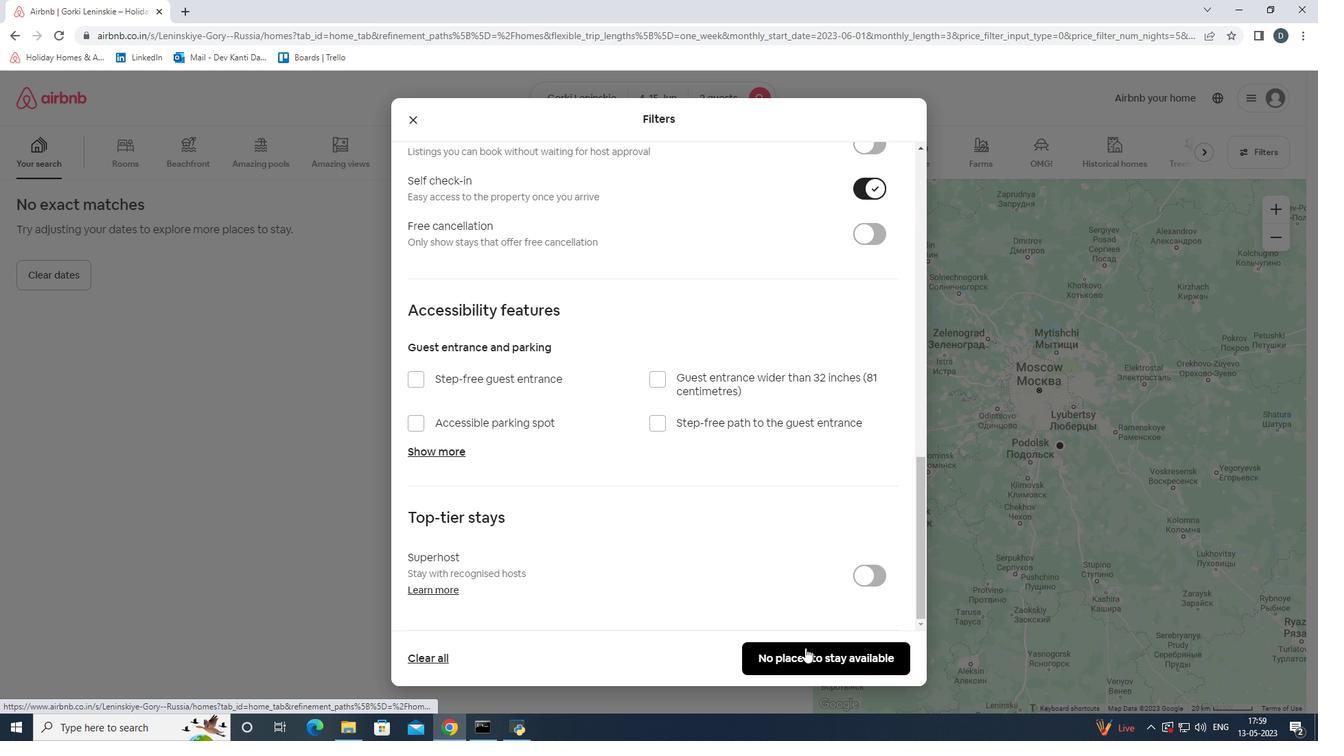 
